 Task: Look for space in Saint Helier, Jersey from 5th September, 2023 to 13th September, 2023 for 6 adults in price range Rs.15000 to Rs.20000. Place can be entire place with 3 bedrooms having 3 beds and 3 bathrooms. Property type can be house, flat, guest house. Amenities needed are: washing machine. Booking option can be shelf check-in. Required host language is English.
Action: Mouse moved to (463, 83)
Screenshot: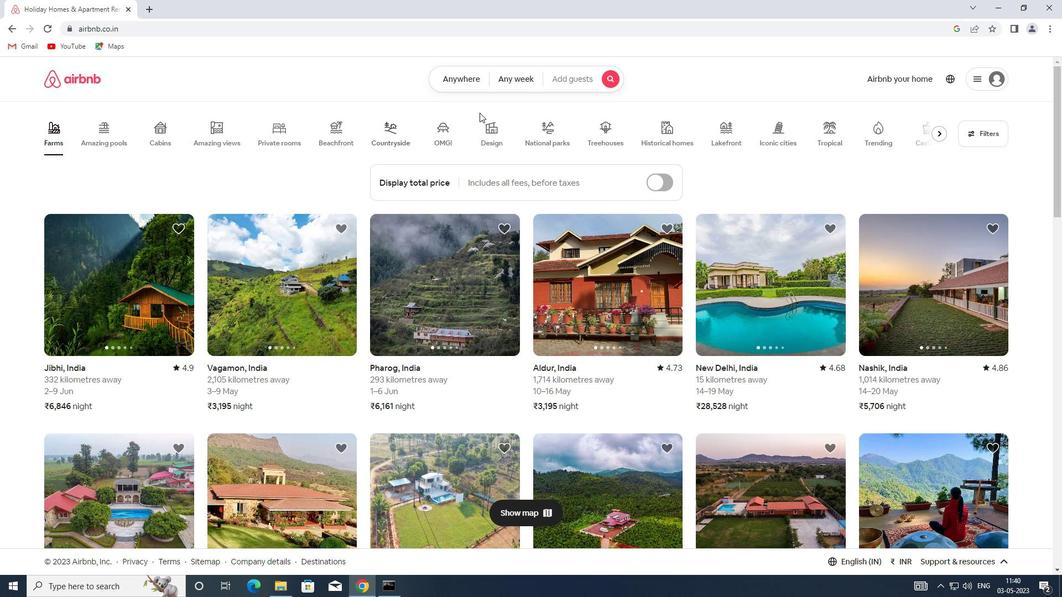 
Action: Mouse pressed left at (463, 83)
Screenshot: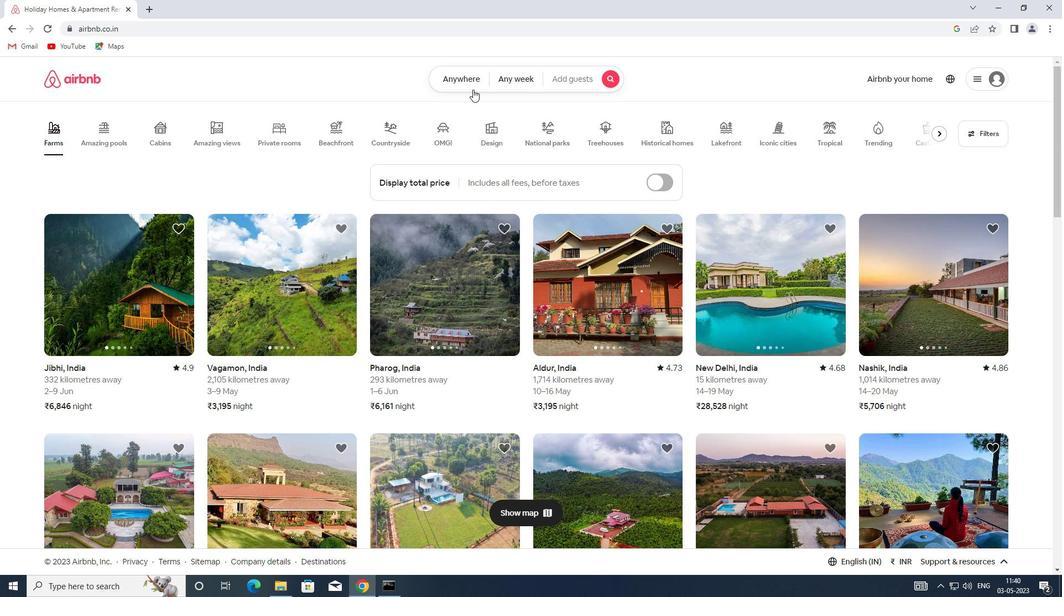 
Action: Mouse moved to (354, 115)
Screenshot: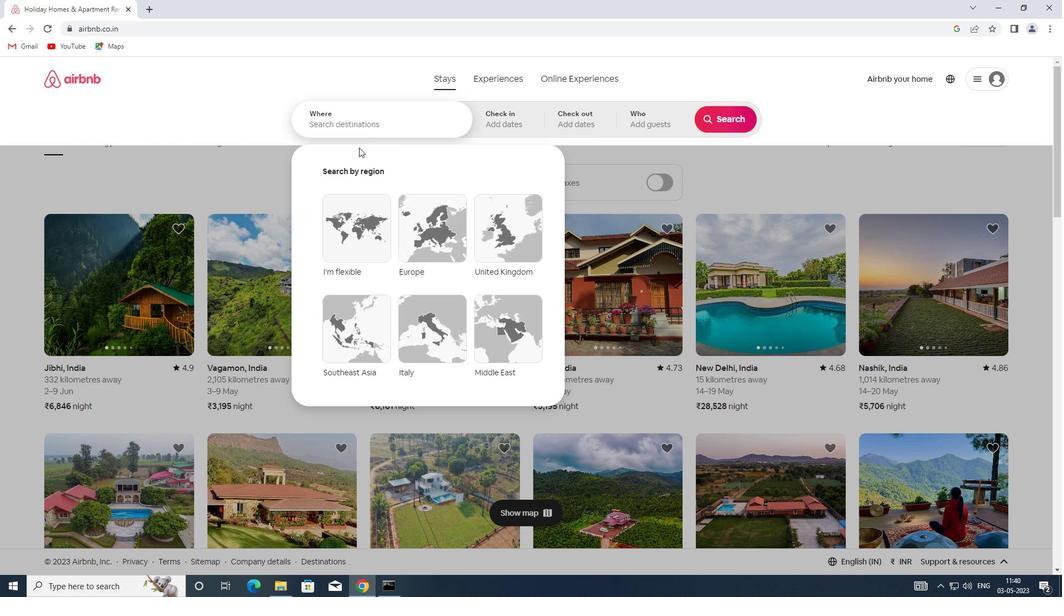 
Action: Mouse pressed left at (354, 115)
Screenshot: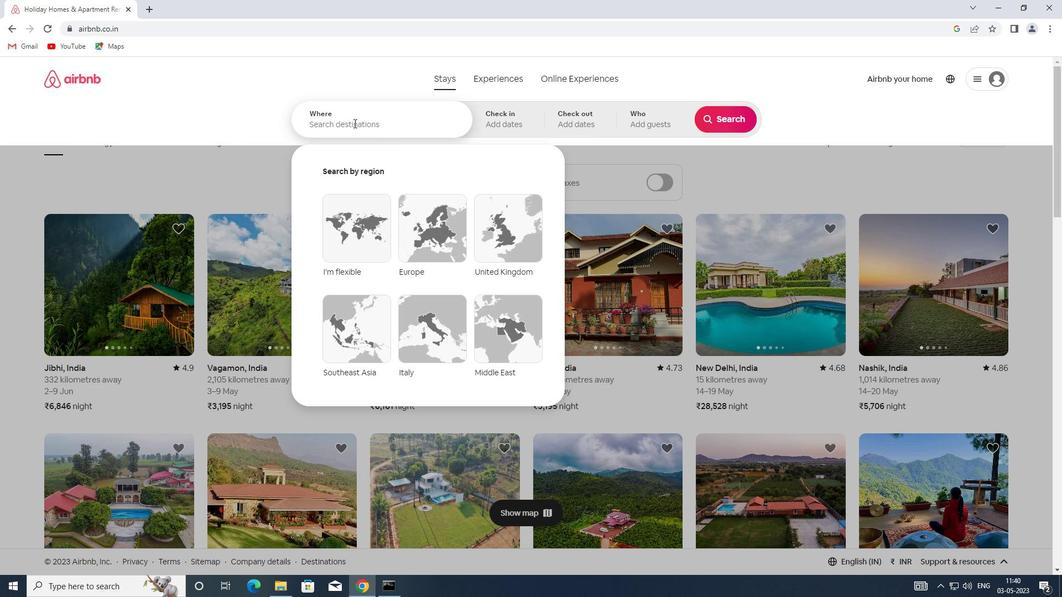 
Action: Key pressed <Key.shift>SAINT<Key.space><Key.shift>HELIER,<Key.shift>JERSEY
Screenshot: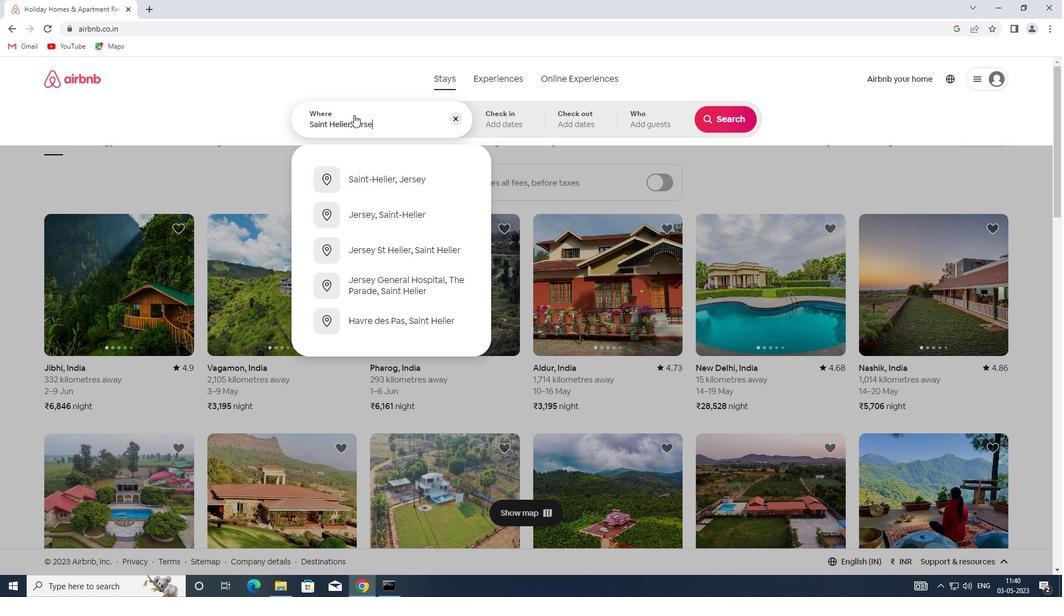
Action: Mouse moved to (421, 187)
Screenshot: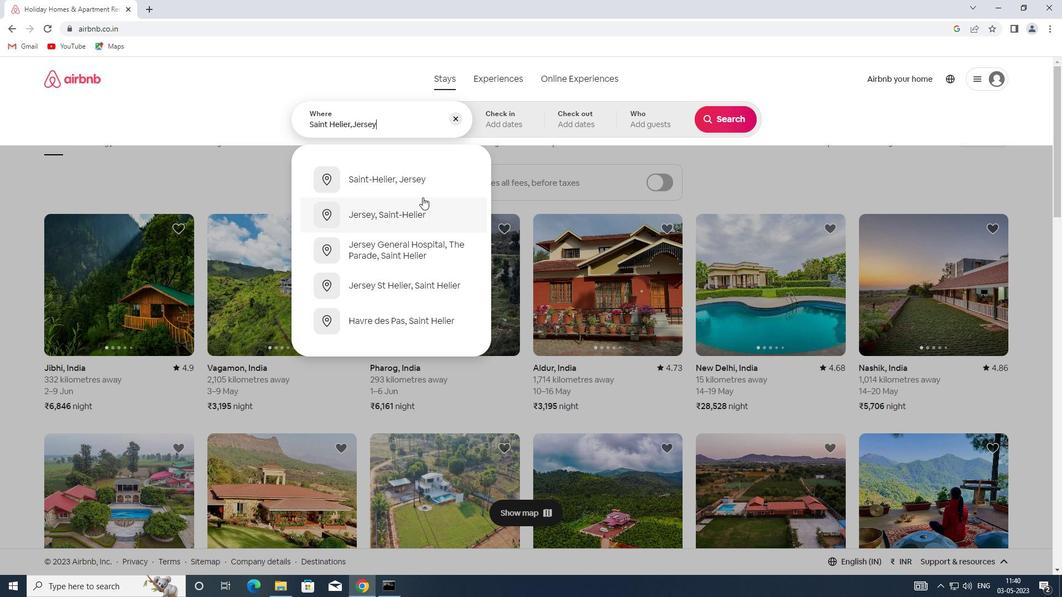 
Action: Mouse pressed left at (421, 187)
Screenshot: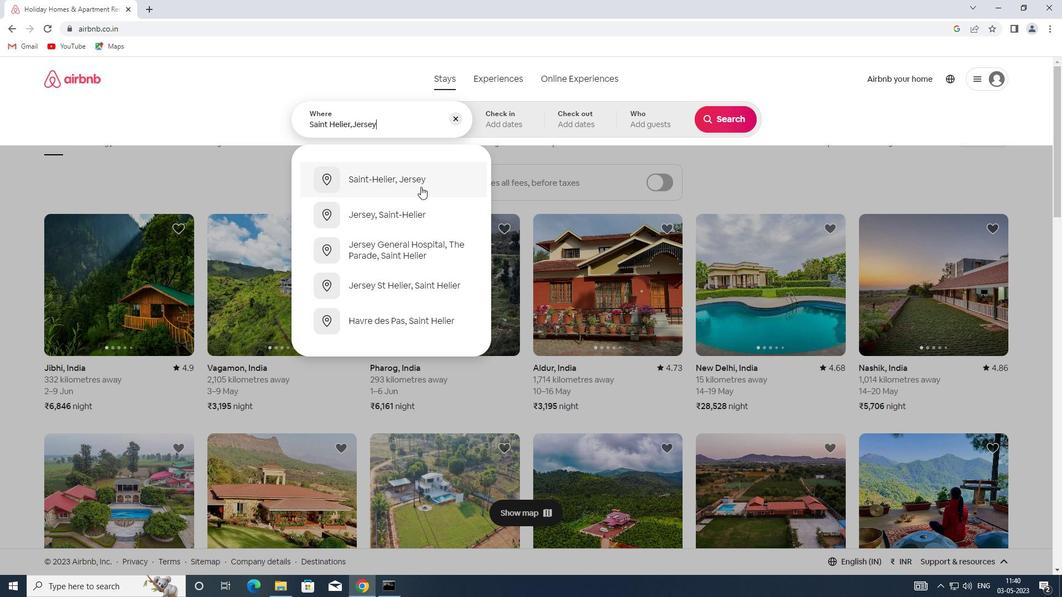 
Action: Mouse moved to (723, 213)
Screenshot: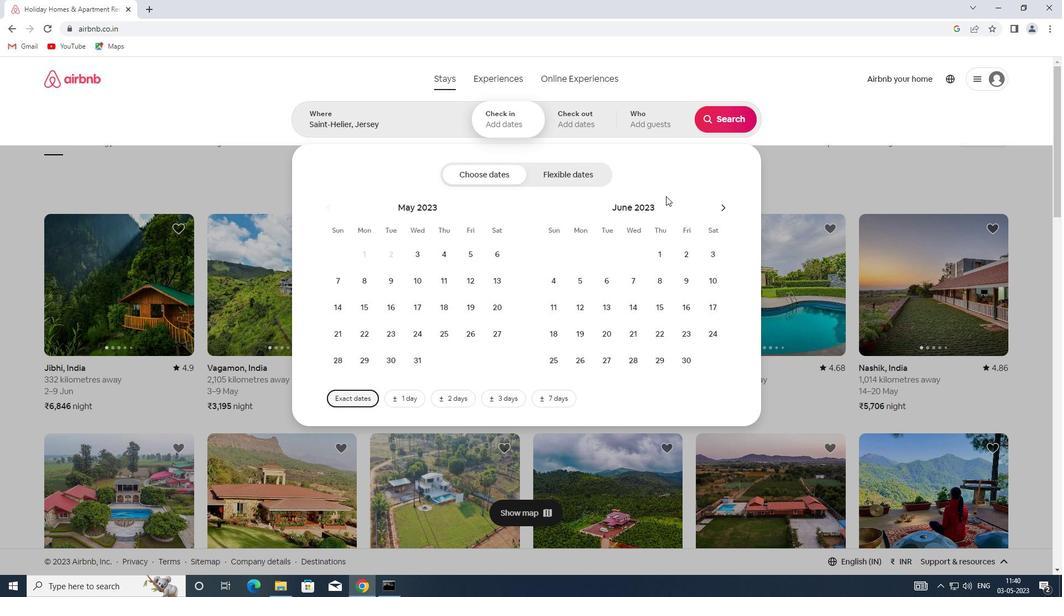 
Action: Mouse pressed left at (723, 213)
Screenshot: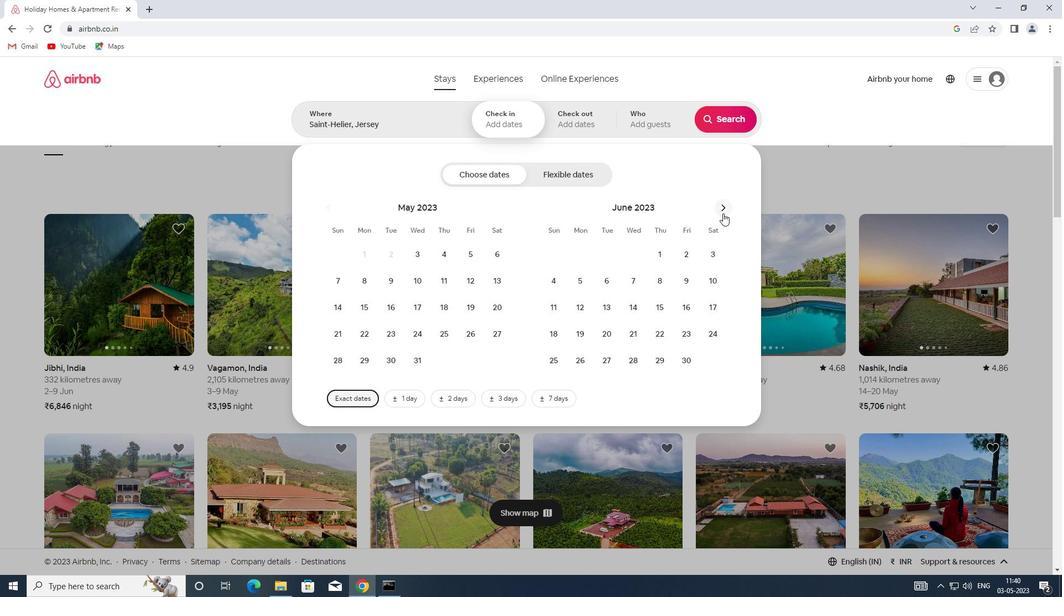 
Action: Mouse pressed left at (723, 213)
Screenshot: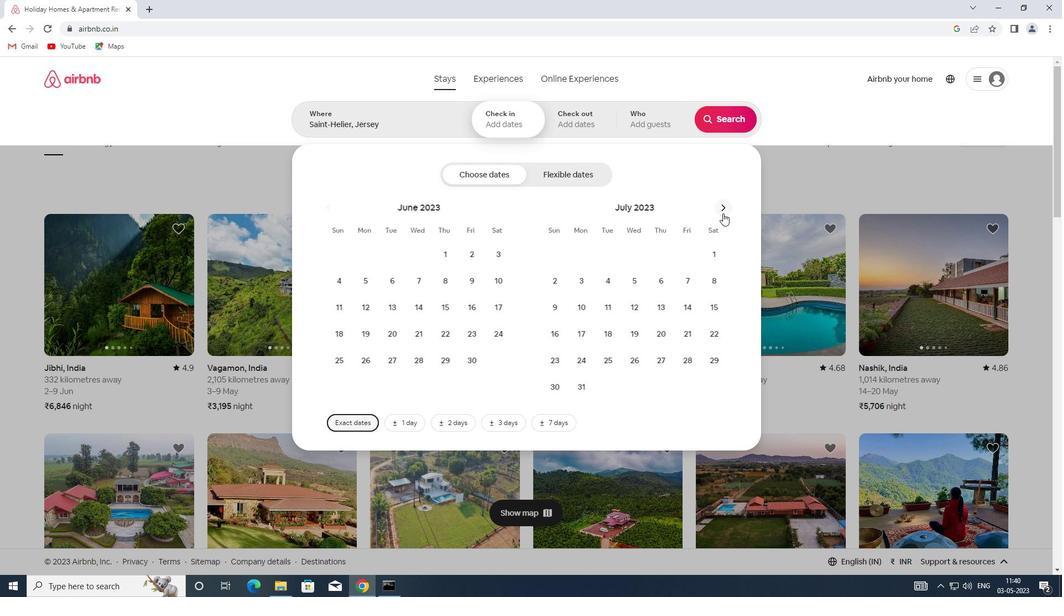 
Action: Mouse pressed left at (723, 213)
Screenshot: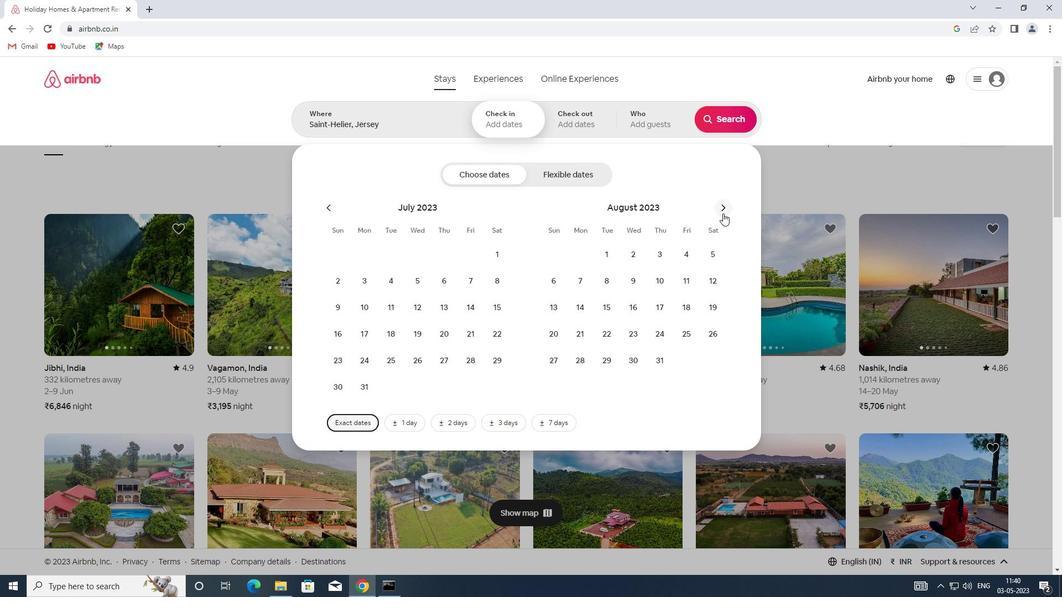 
Action: Mouse moved to (607, 290)
Screenshot: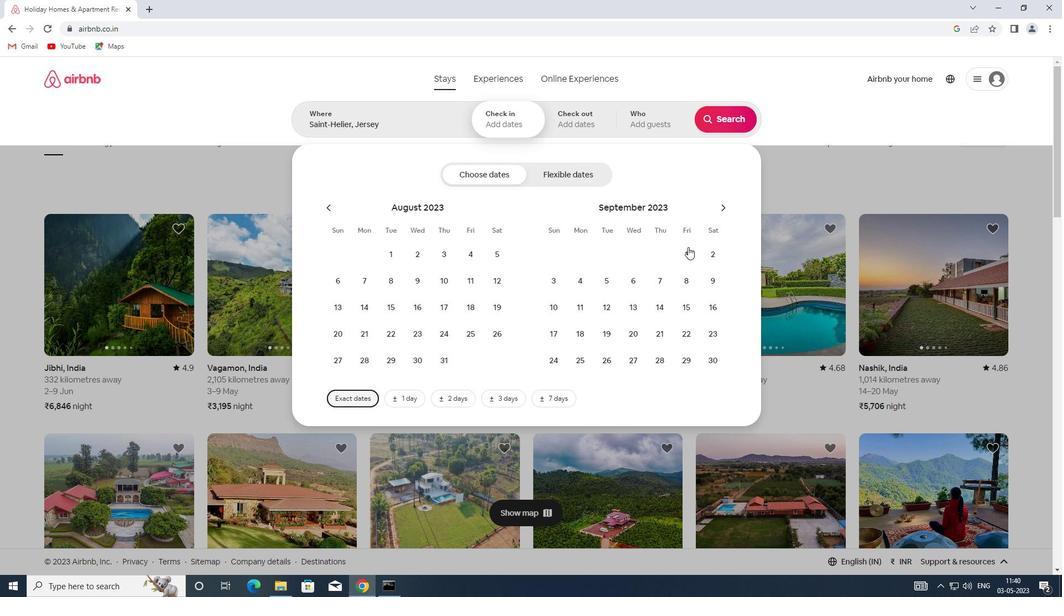
Action: Mouse pressed left at (607, 290)
Screenshot: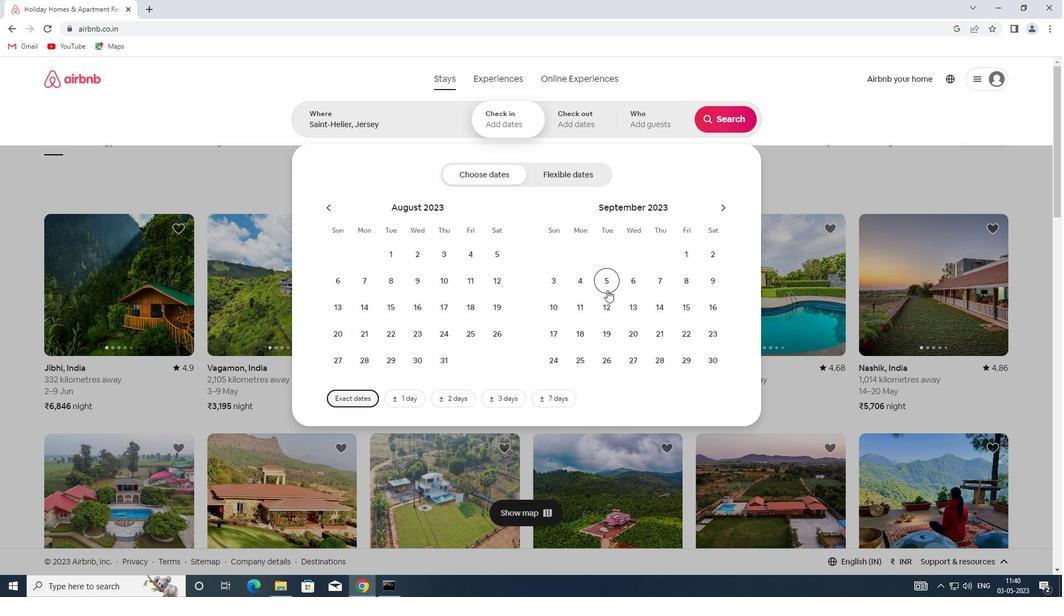 
Action: Mouse moved to (624, 308)
Screenshot: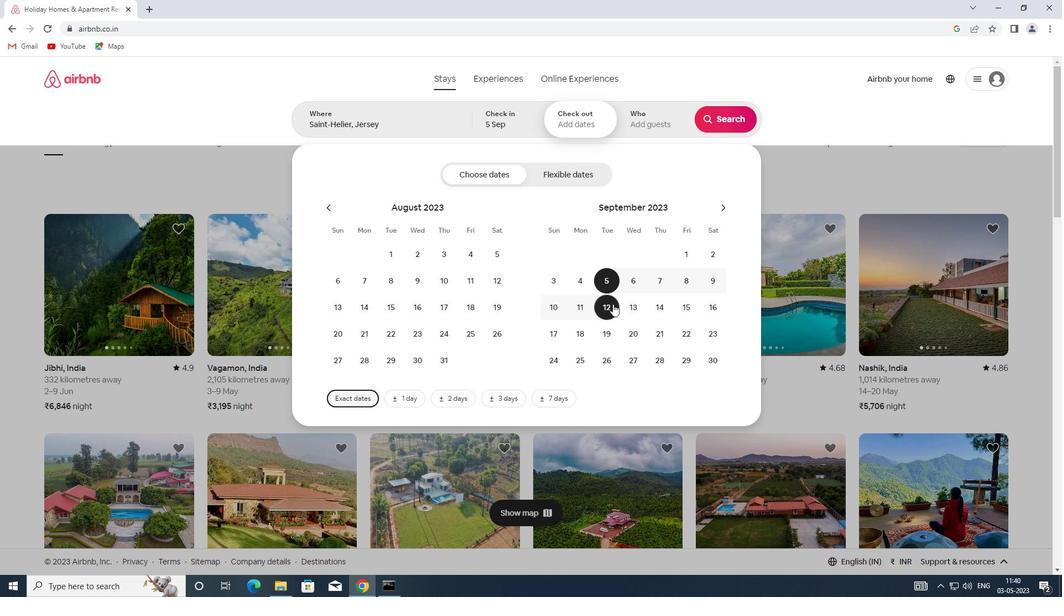 
Action: Mouse pressed left at (624, 308)
Screenshot: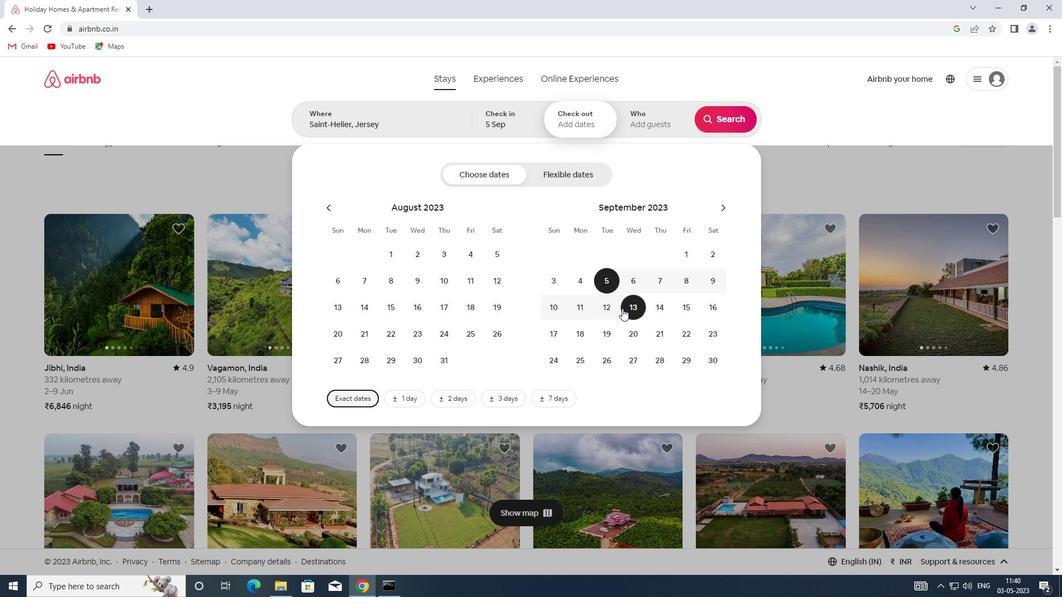
Action: Mouse moved to (665, 132)
Screenshot: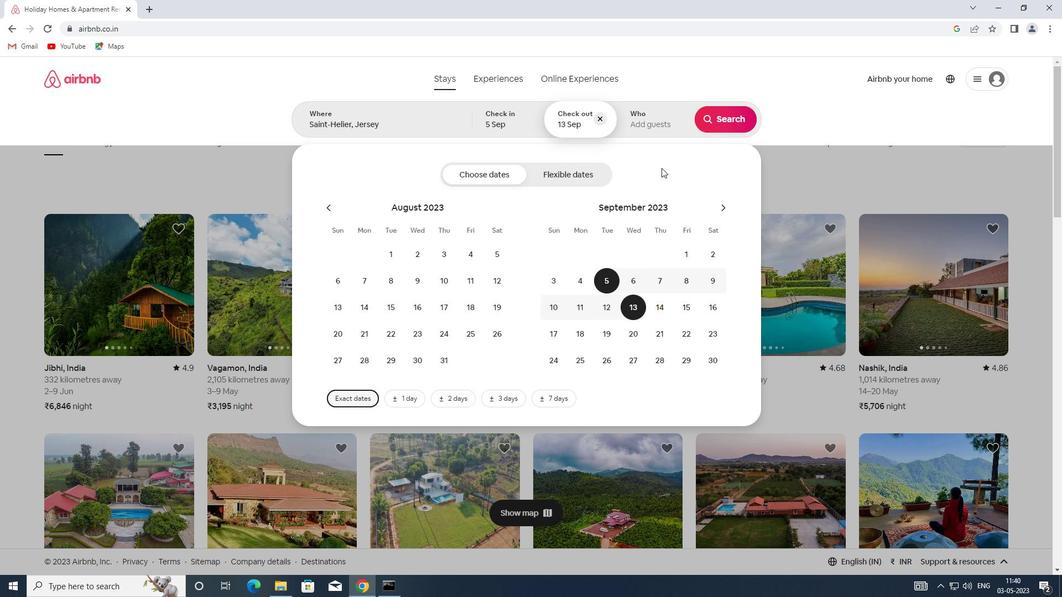 
Action: Mouse pressed left at (665, 132)
Screenshot: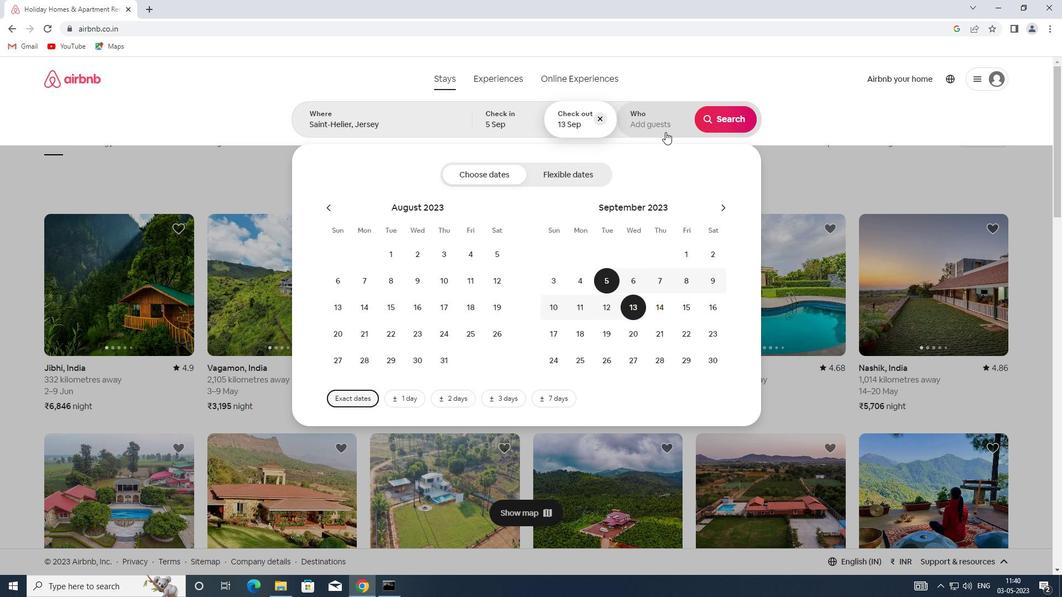 
Action: Mouse moved to (730, 186)
Screenshot: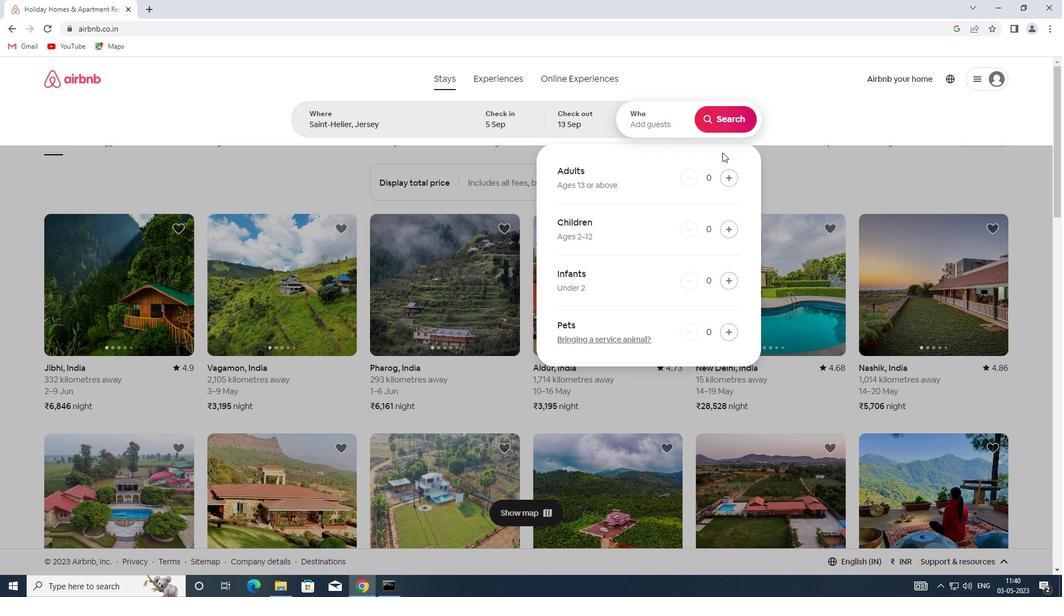 
Action: Mouse pressed left at (730, 186)
Screenshot: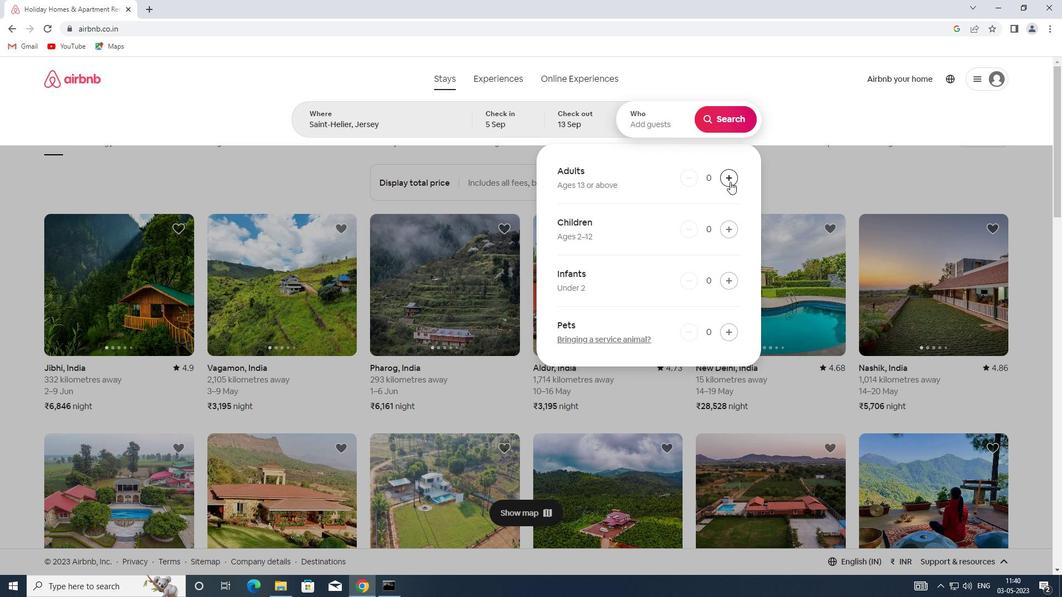 
Action: Mouse pressed left at (730, 186)
Screenshot: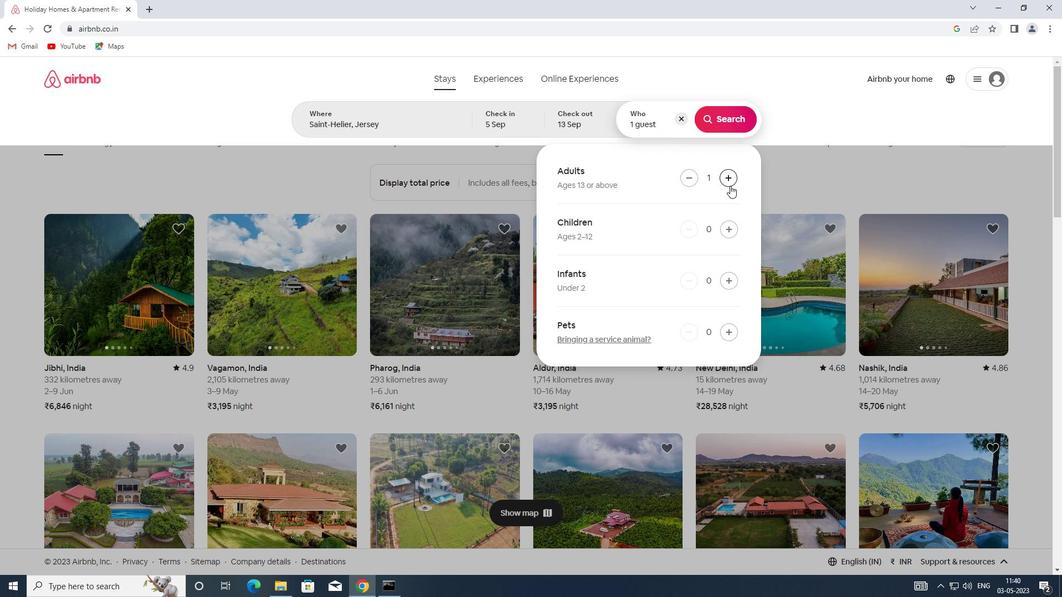 
Action: Mouse pressed left at (730, 186)
Screenshot: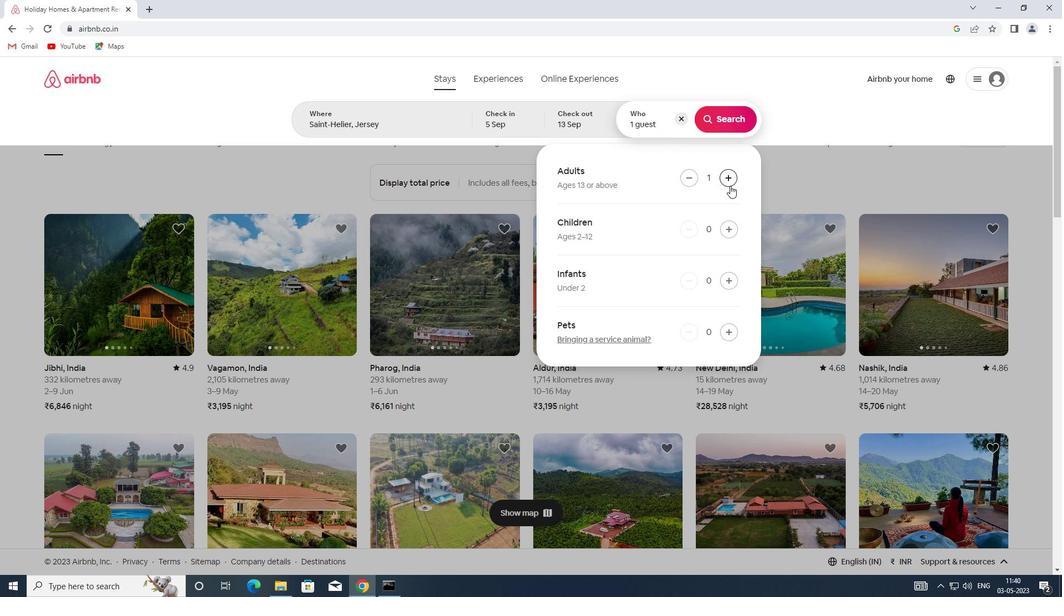 
Action: Mouse pressed left at (730, 186)
Screenshot: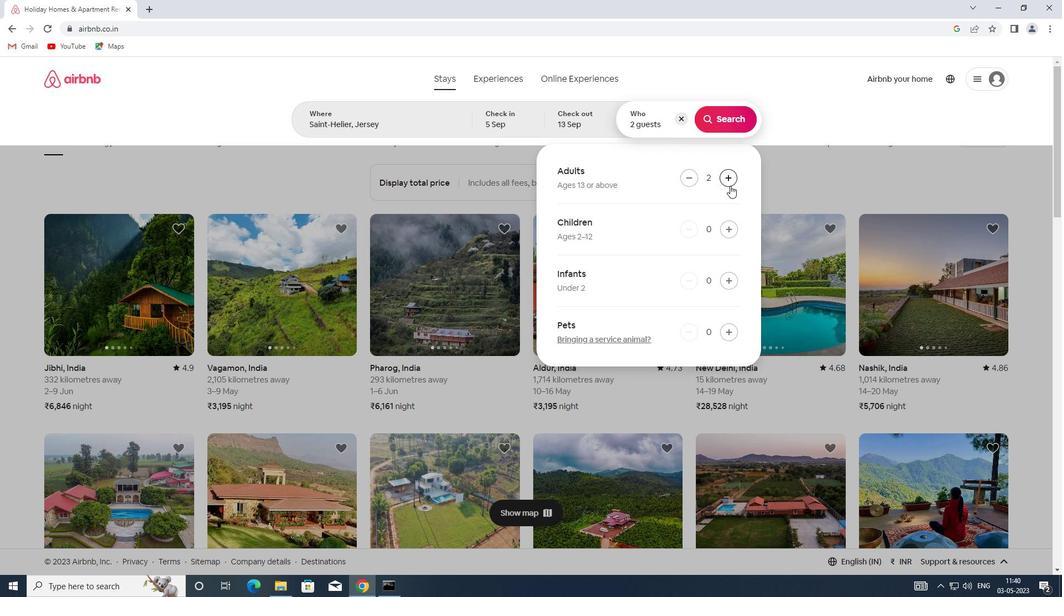 
Action: Mouse pressed left at (730, 186)
Screenshot: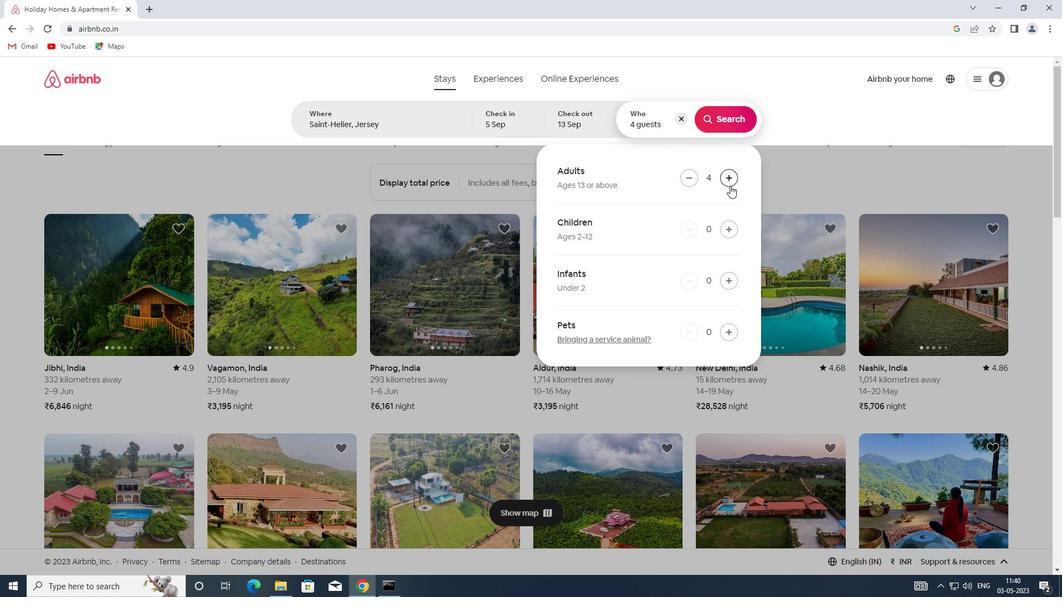 
Action: Mouse pressed left at (730, 186)
Screenshot: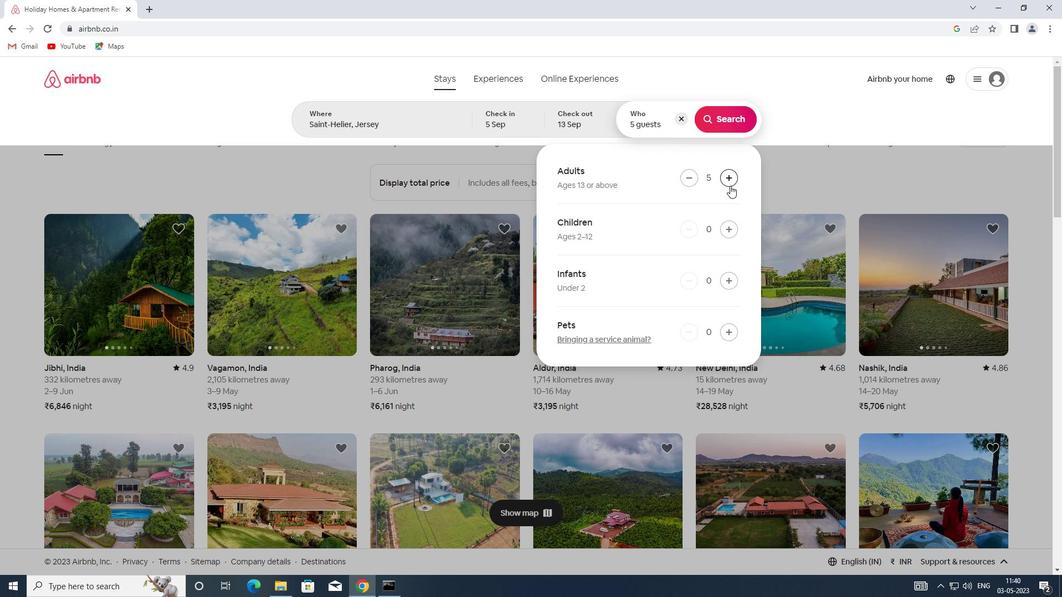 
Action: Mouse moved to (729, 126)
Screenshot: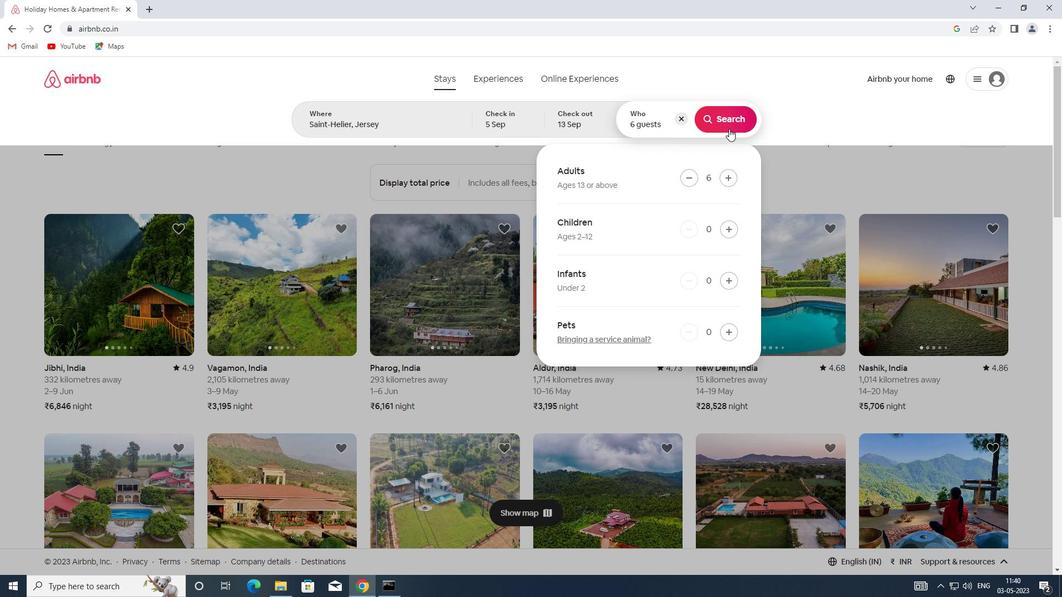 
Action: Mouse pressed left at (729, 126)
Screenshot: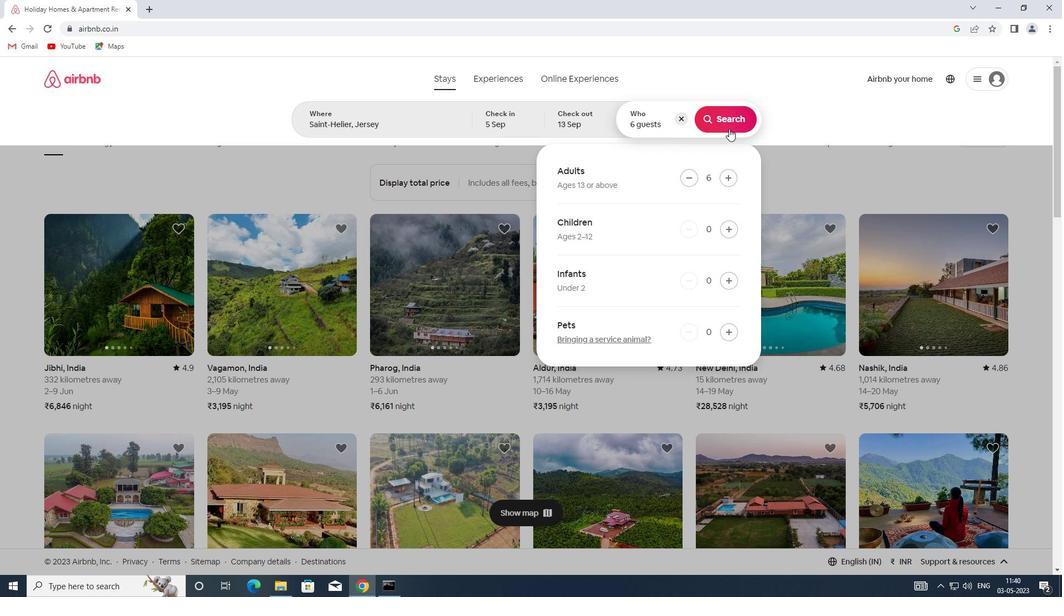 
Action: Mouse moved to (991, 119)
Screenshot: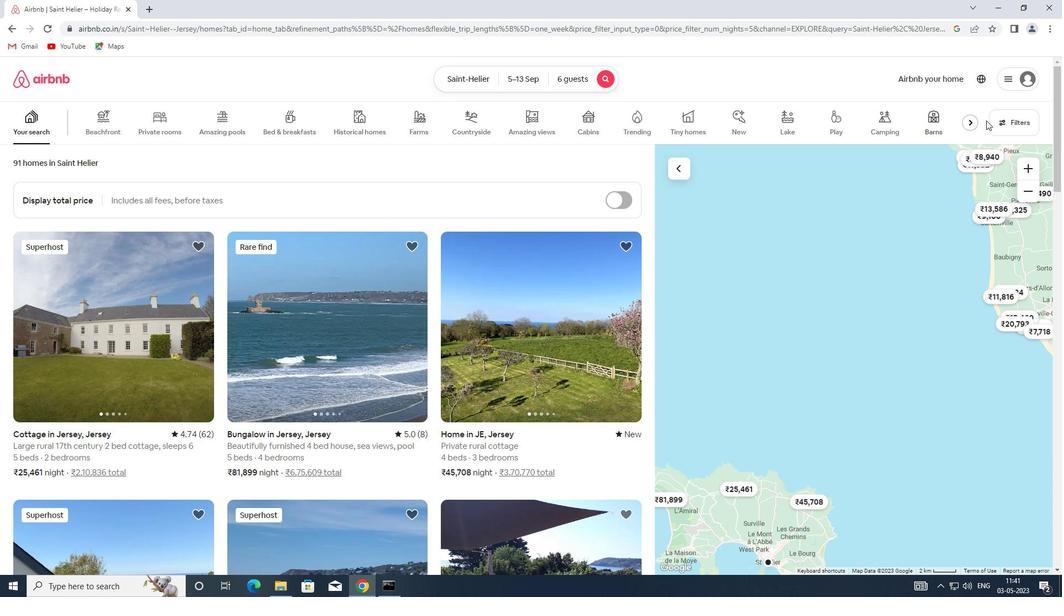 
Action: Mouse pressed left at (991, 119)
Screenshot: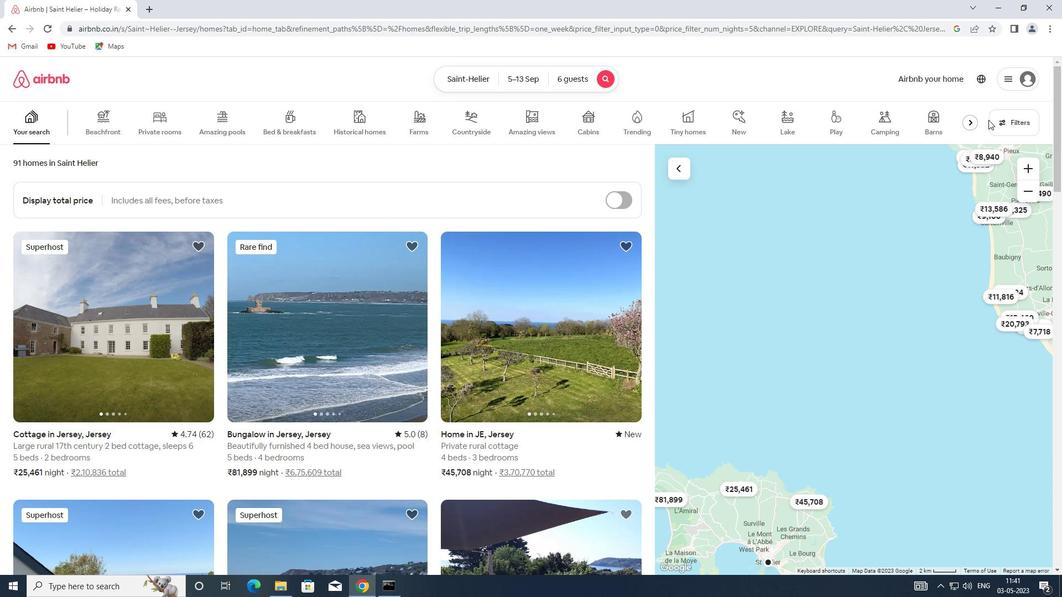 
Action: Mouse moved to (391, 264)
Screenshot: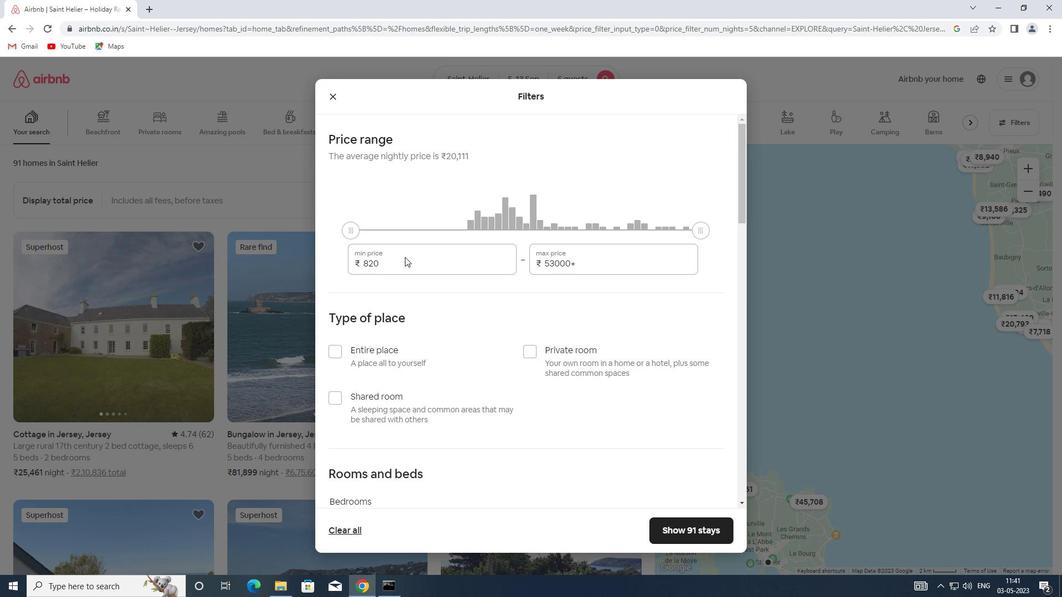 
Action: Mouse pressed left at (391, 264)
Screenshot: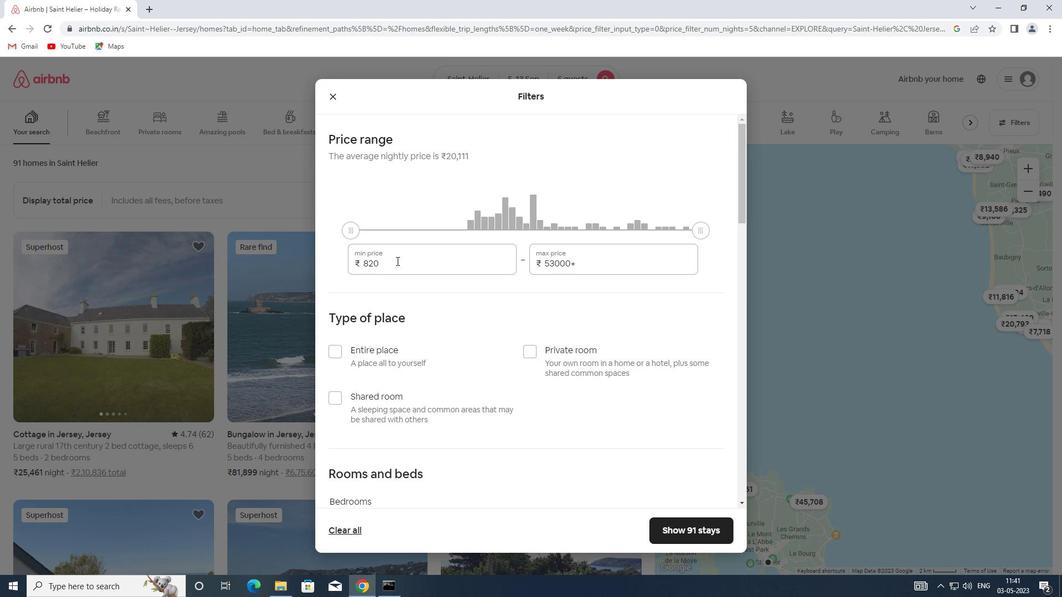 
Action: Mouse moved to (327, 265)
Screenshot: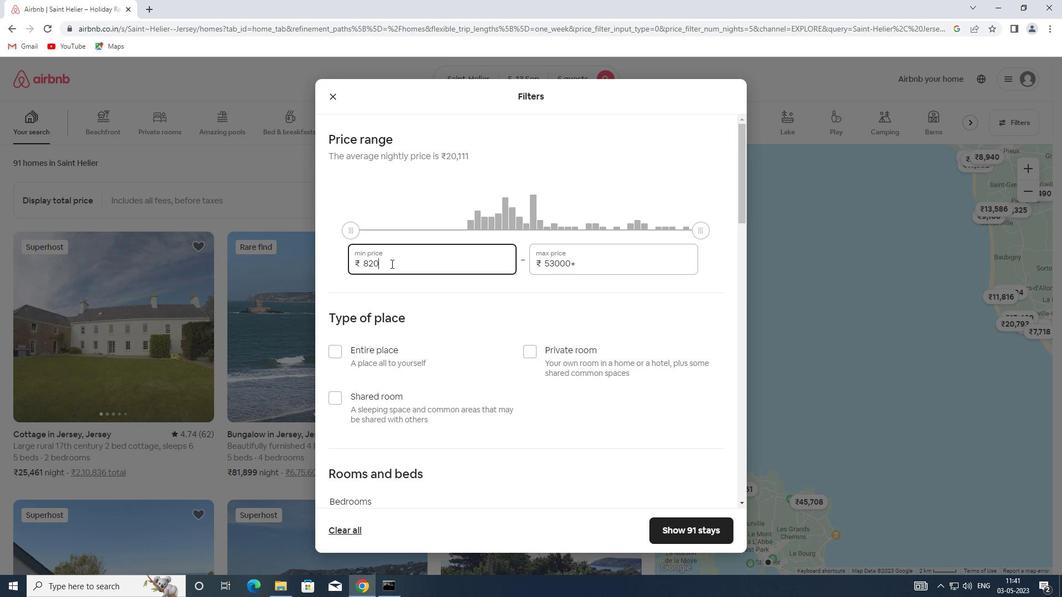
Action: Key pressed 15000
Screenshot: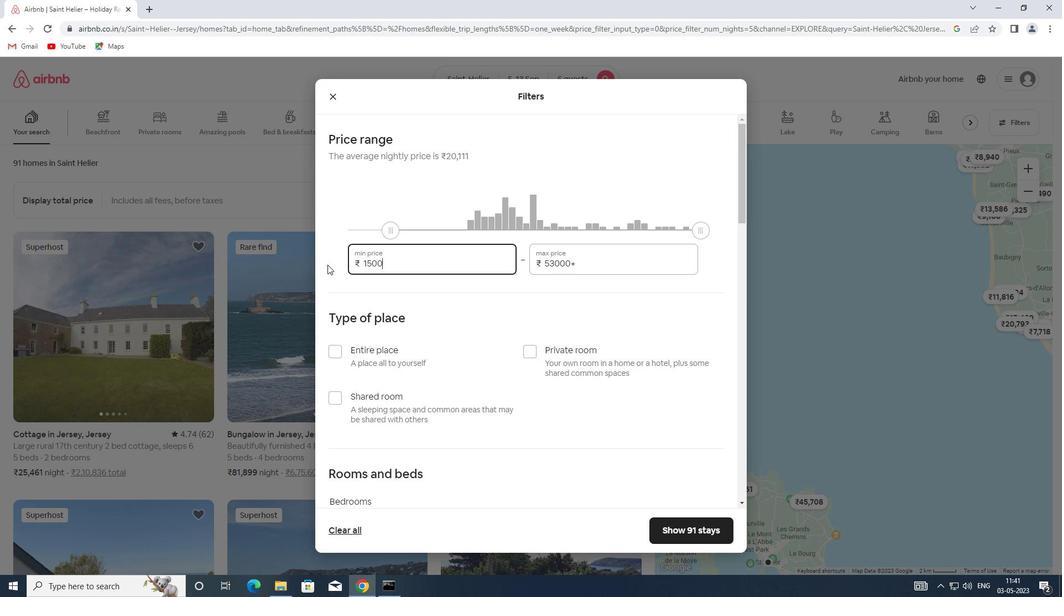 
Action: Mouse moved to (598, 257)
Screenshot: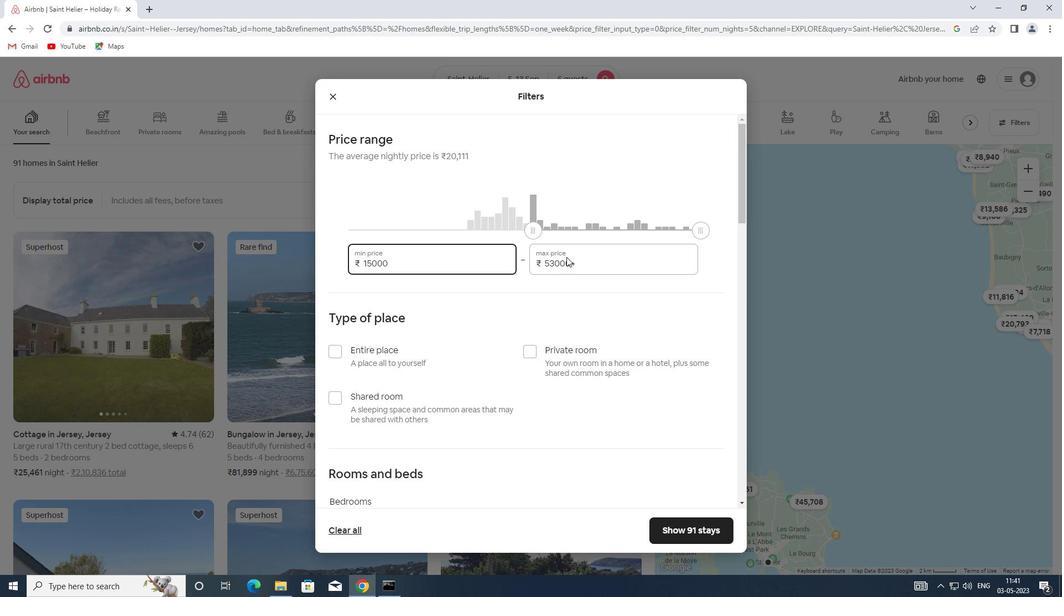 
Action: Mouse pressed left at (598, 257)
Screenshot: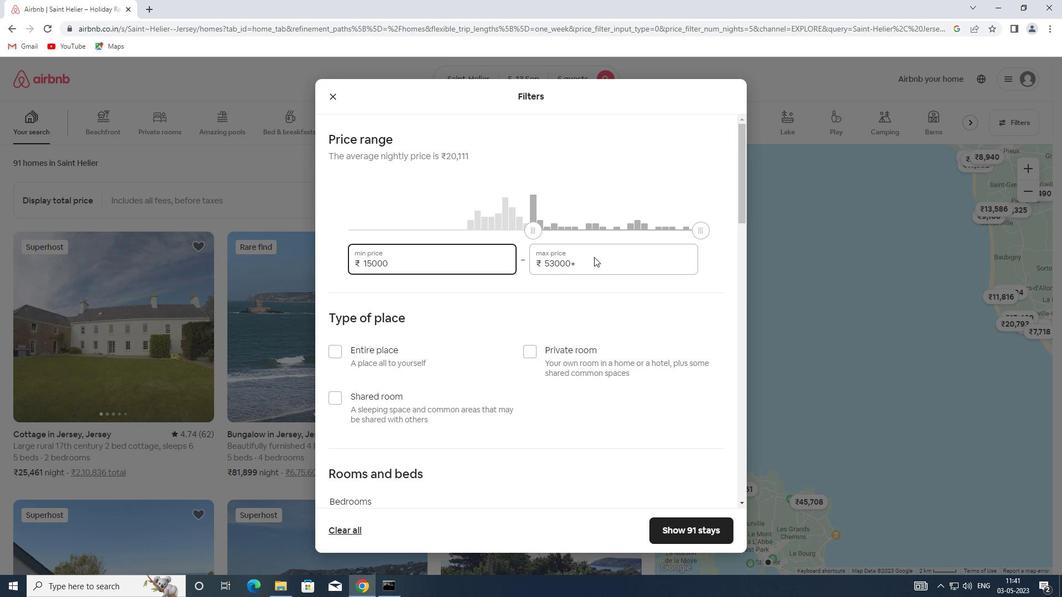 
Action: Mouse moved to (597, 259)
Screenshot: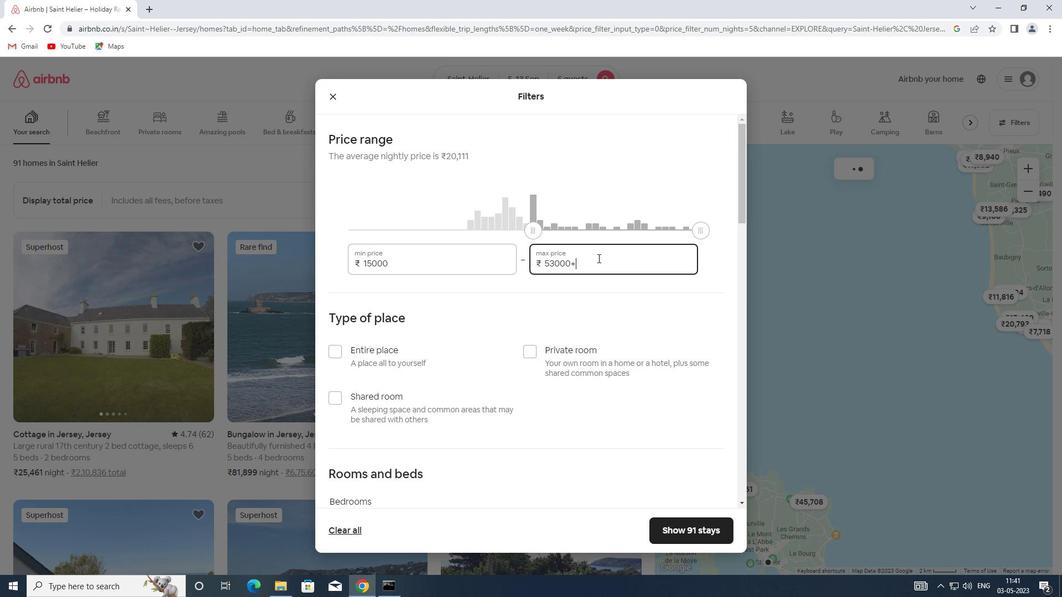 
Action: Mouse pressed left at (597, 259)
Screenshot: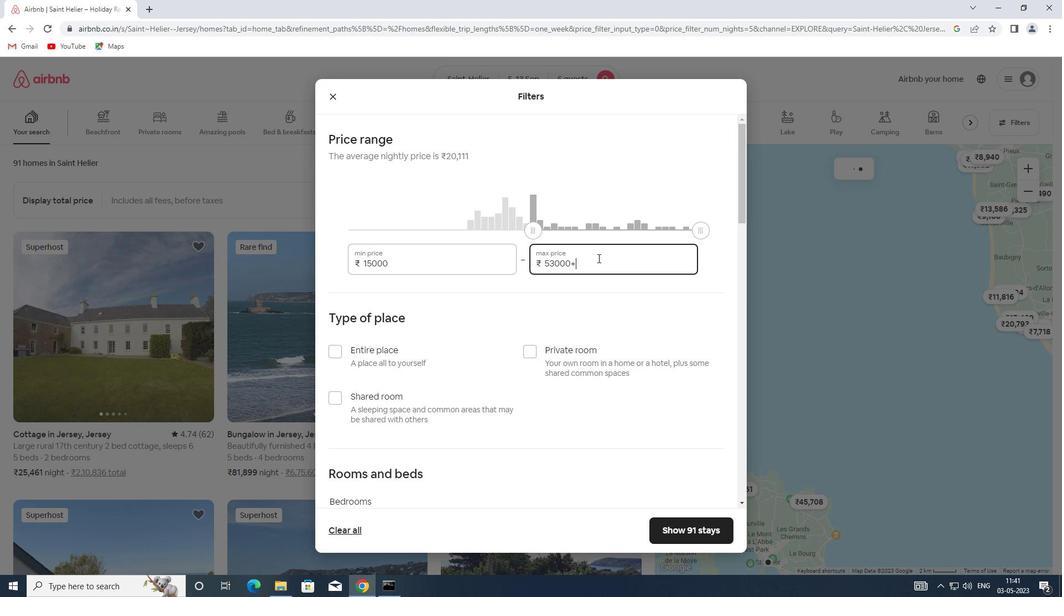 
Action: Mouse moved to (521, 260)
Screenshot: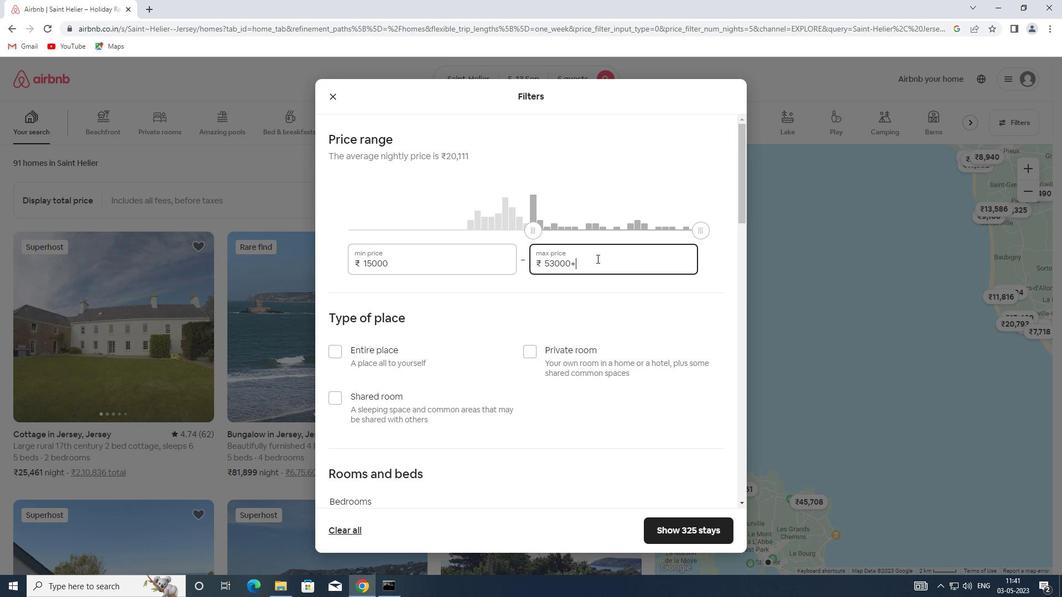 
Action: Key pressed 20000
Screenshot: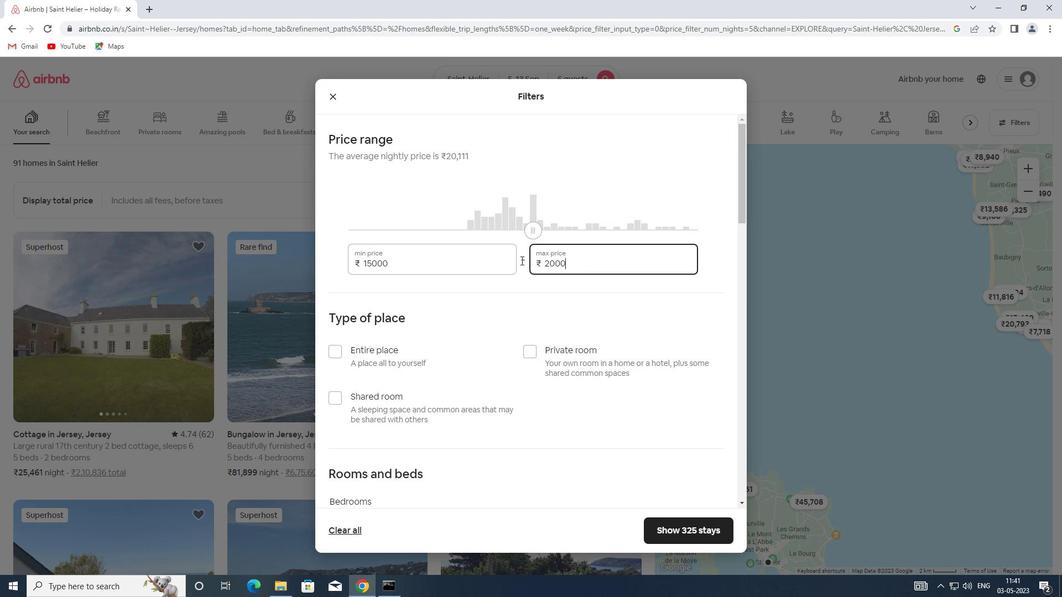 
Action: Mouse moved to (332, 352)
Screenshot: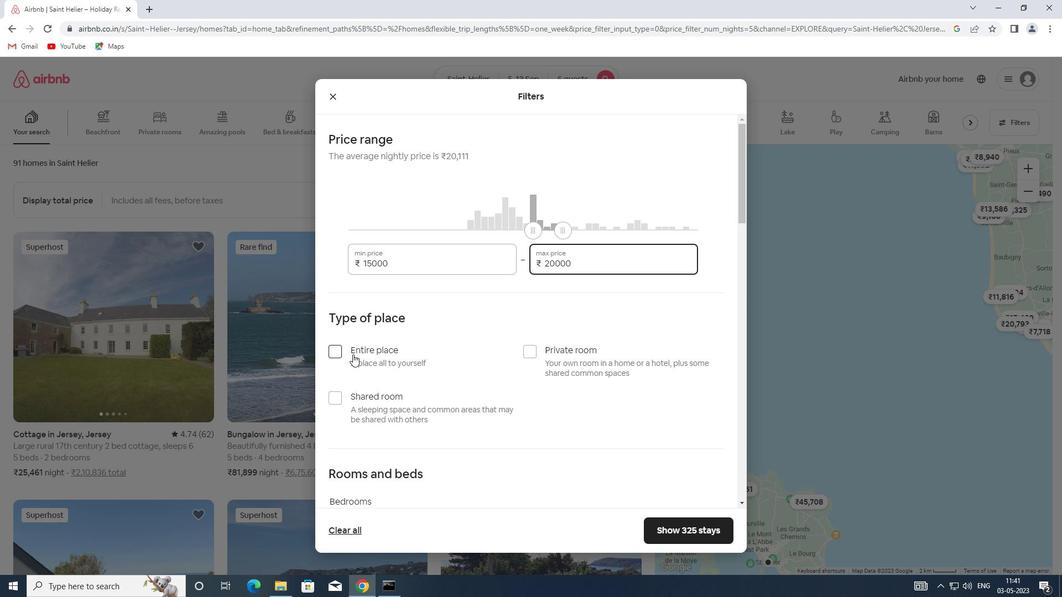 
Action: Mouse pressed left at (332, 352)
Screenshot: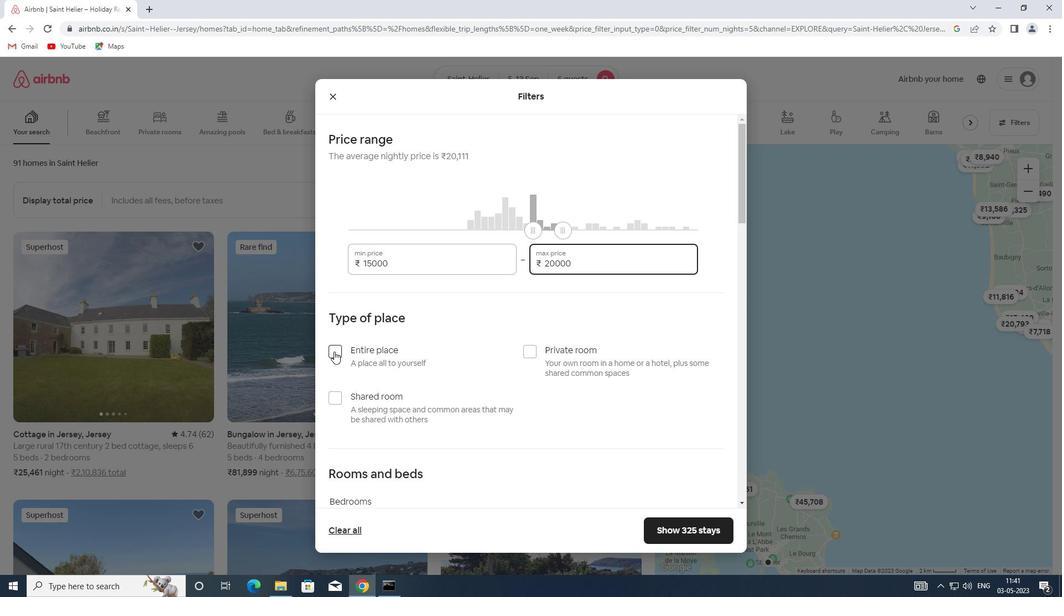
Action: Mouse scrolled (332, 351) with delta (0, 0)
Screenshot: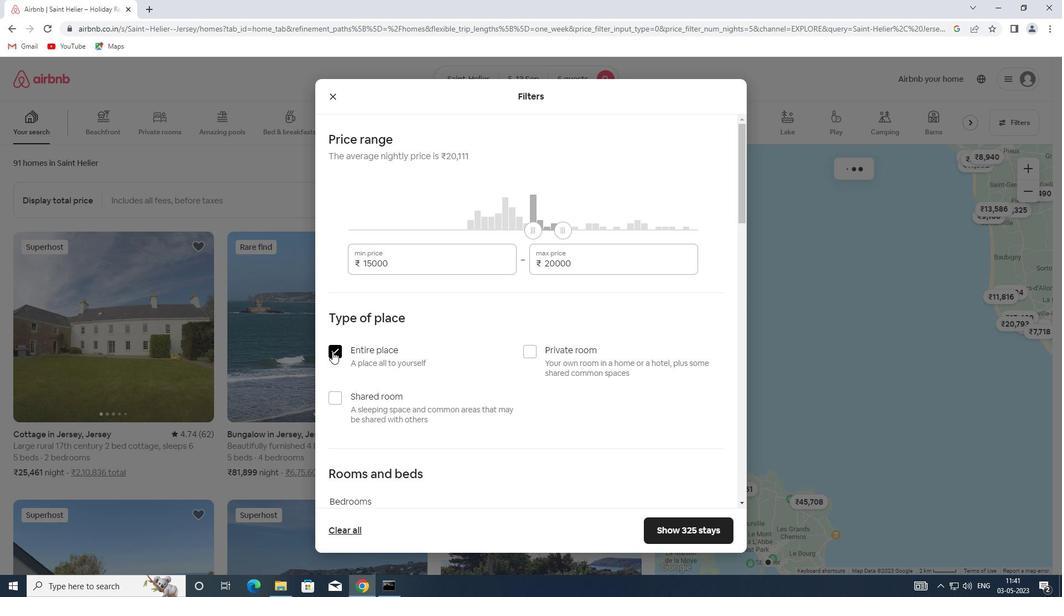 
Action: Mouse scrolled (332, 351) with delta (0, 0)
Screenshot: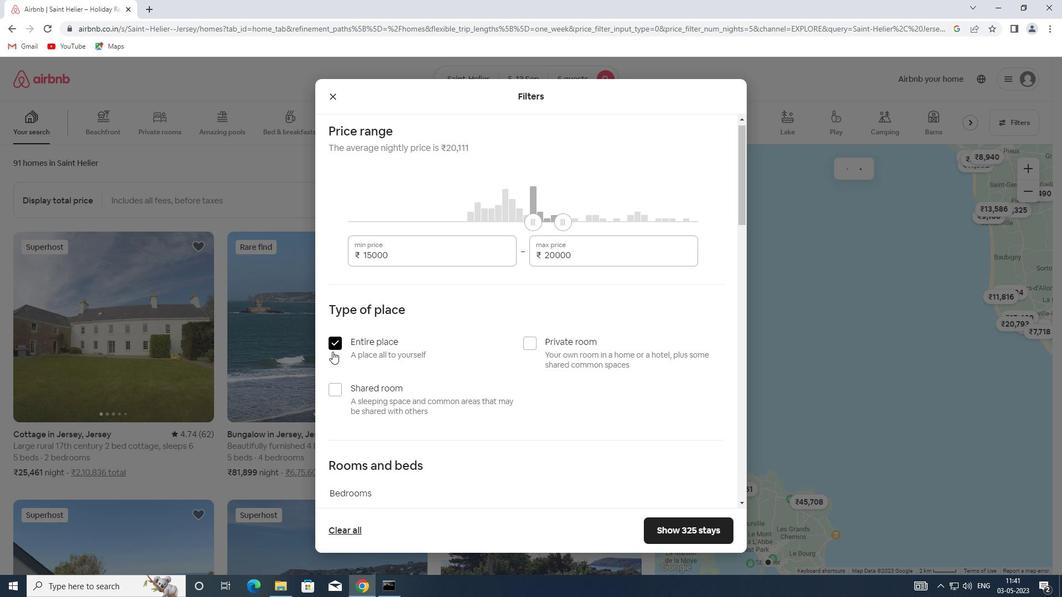 
Action: Mouse scrolled (332, 351) with delta (0, 0)
Screenshot: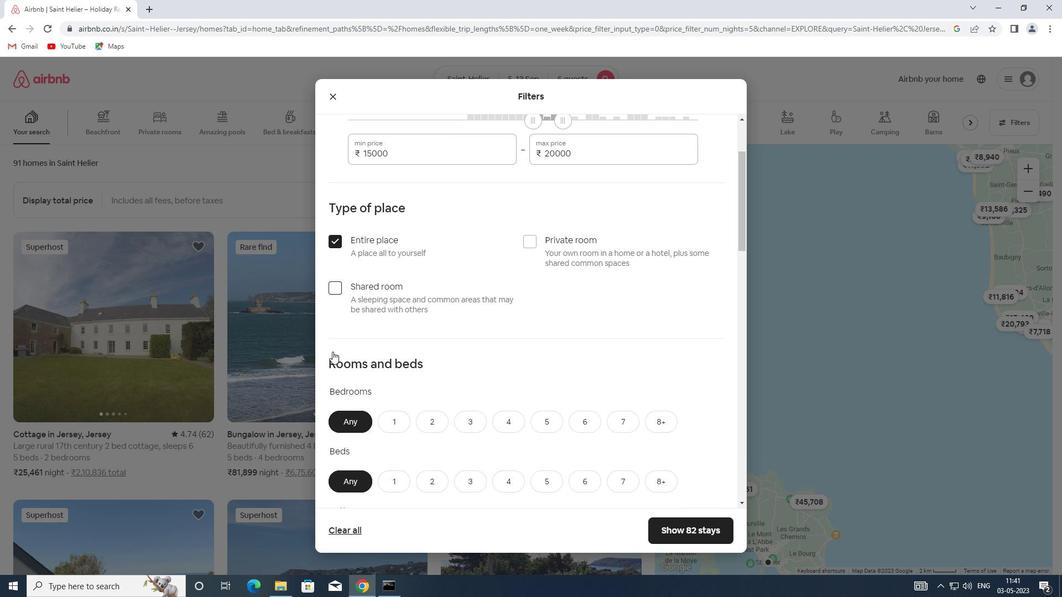 
Action: Mouse scrolled (332, 351) with delta (0, 0)
Screenshot: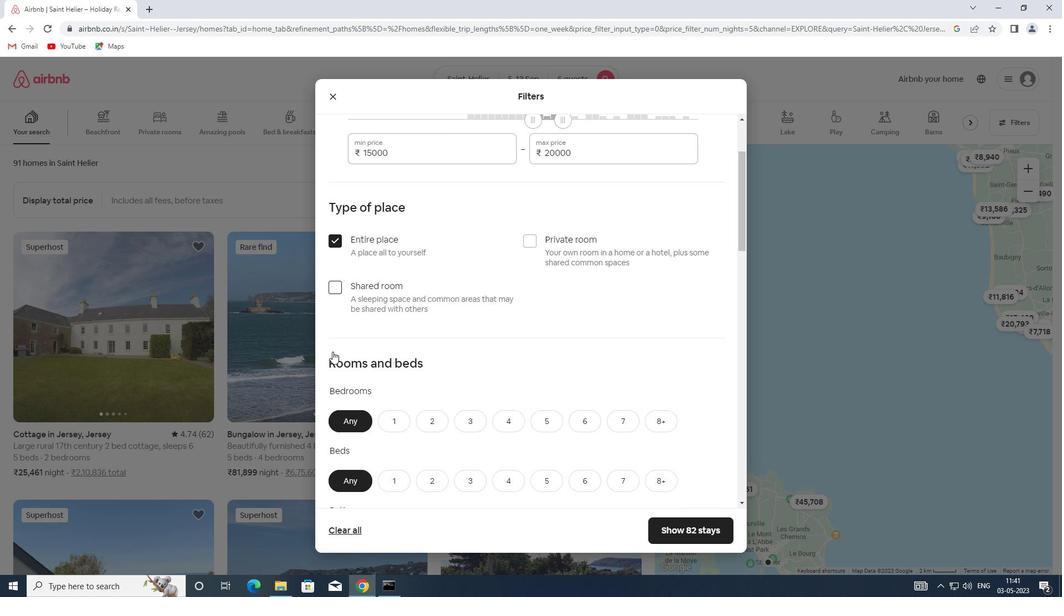 
Action: Mouse moved to (473, 316)
Screenshot: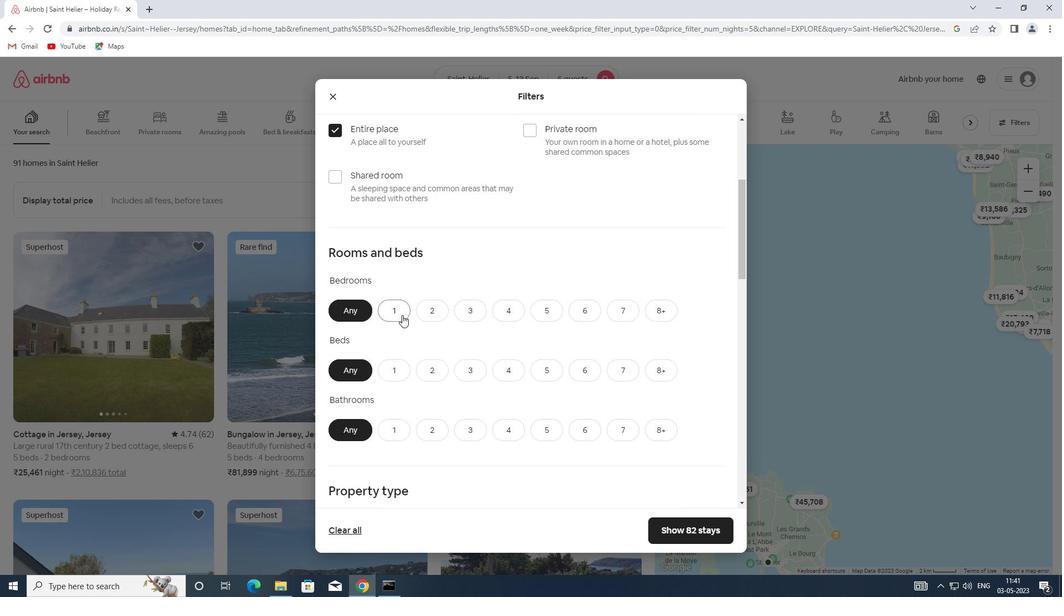 
Action: Mouse pressed left at (473, 316)
Screenshot: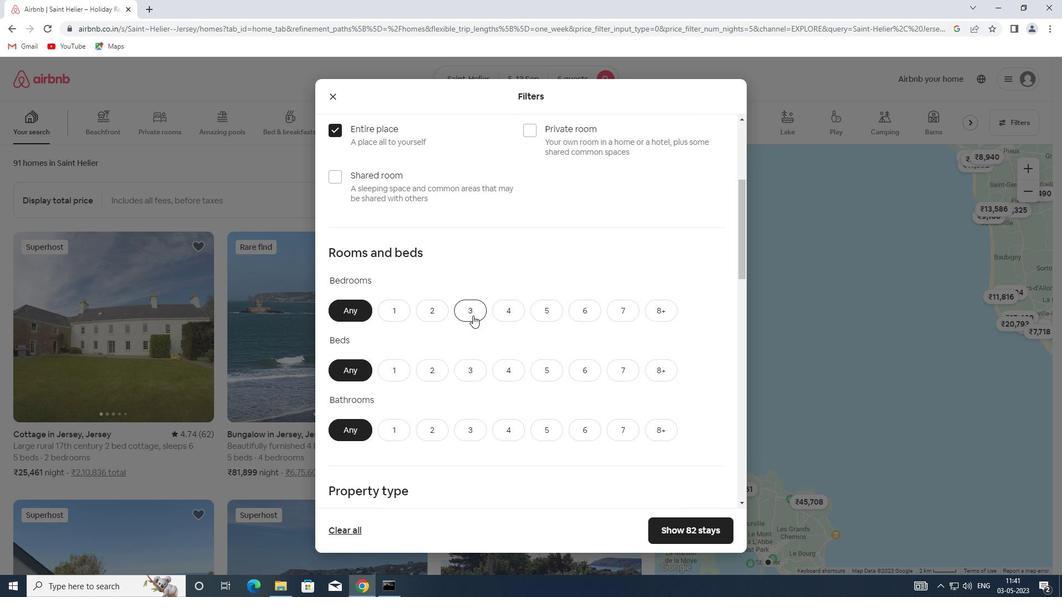 
Action: Mouse moved to (463, 380)
Screenshot: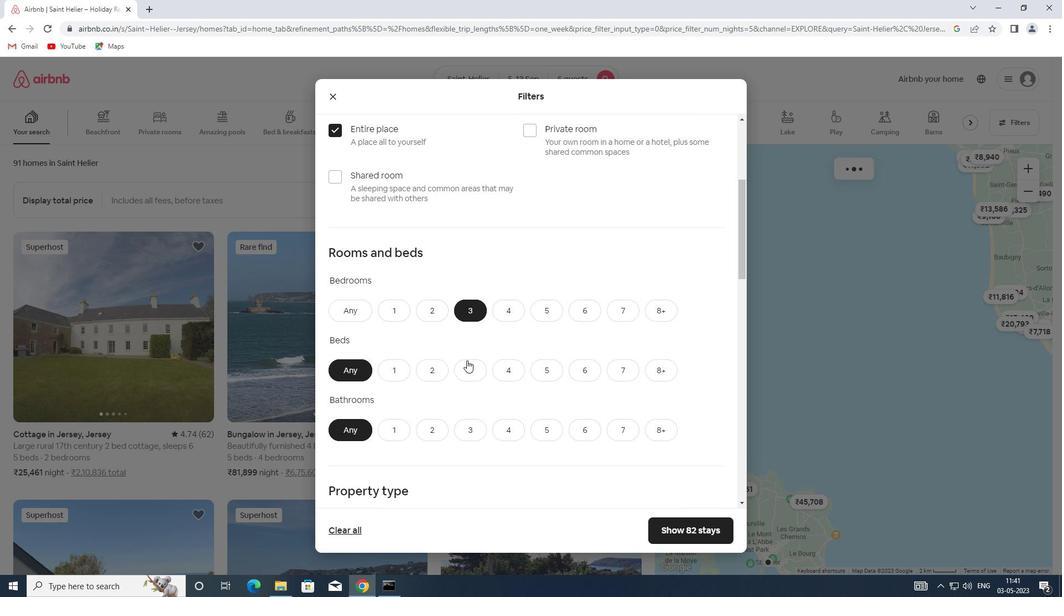 
Action: Mouse pressed left at (463, 380)
Screenshot: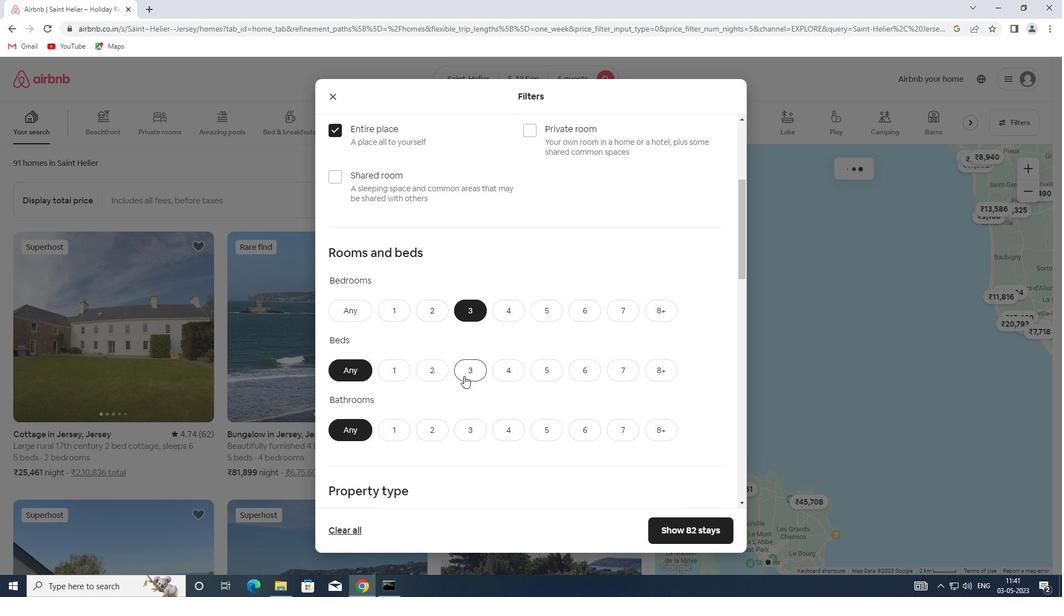 
Action: Mouse scrolled (463, 379) with delta (0, 0)
Screenshot: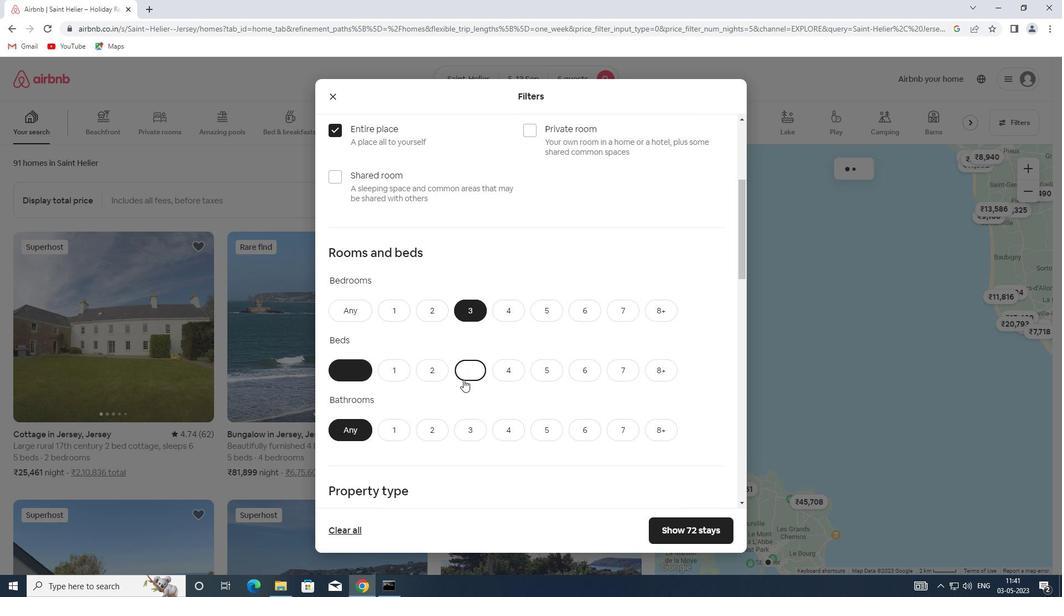 
Action: Mouse scrolled (463, 379) with delta (0, 0)
Screenshot: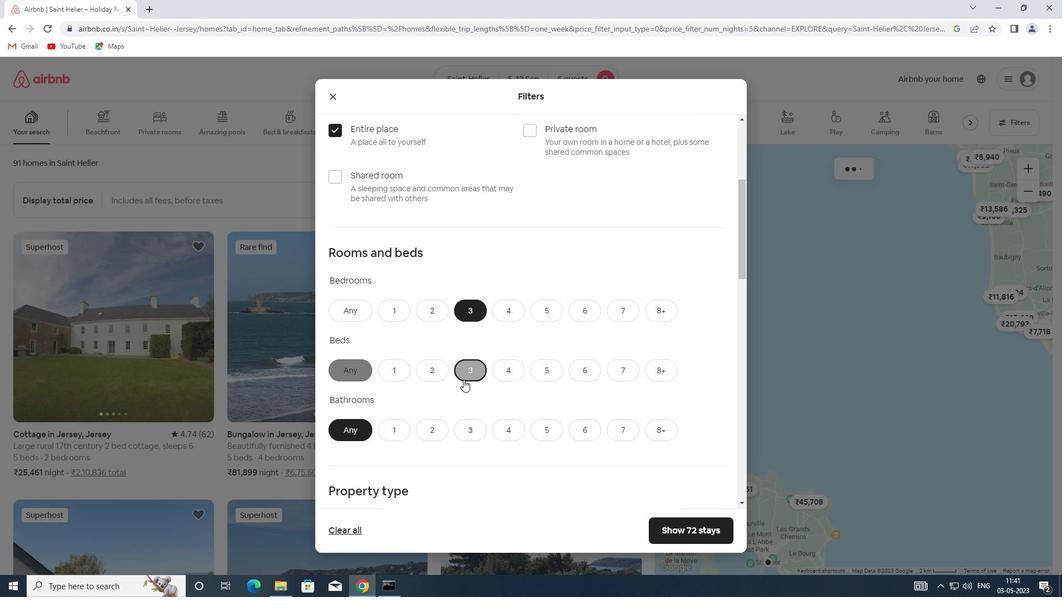 
Action: Mouse scrolled (463, 379) with delta (0, 0)
Screenshot: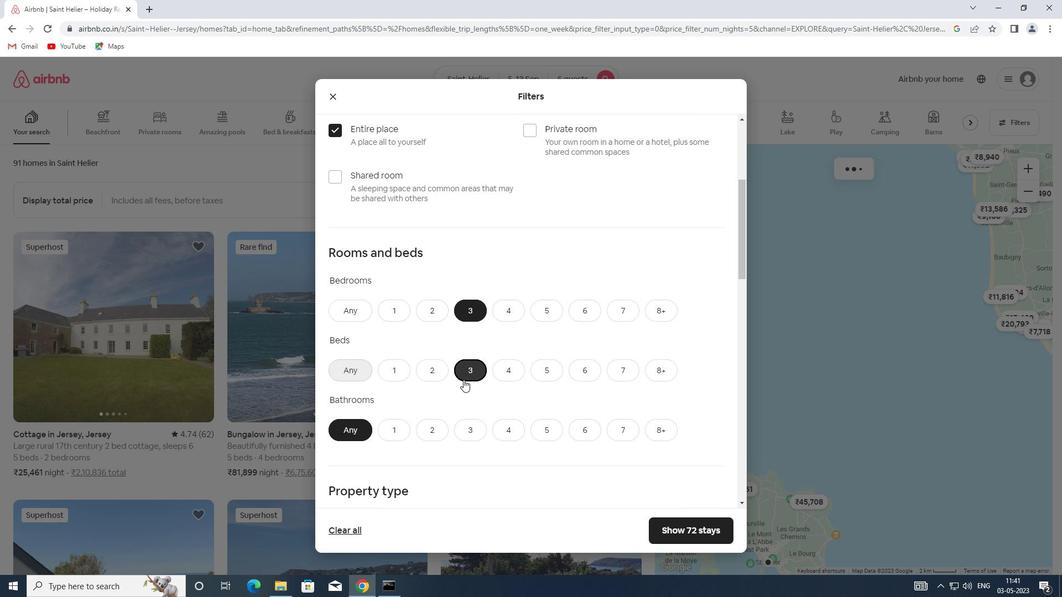 
Action: Mouse moved to (479, 269)
Screenshot: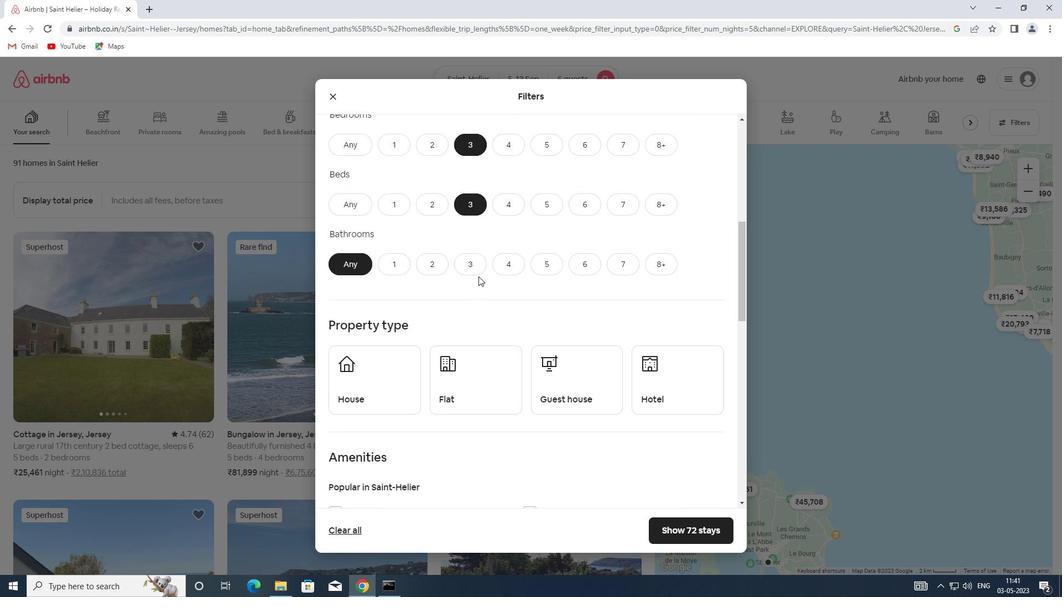 
Action: Mouse pressed left at (479, 269)
Screenshot: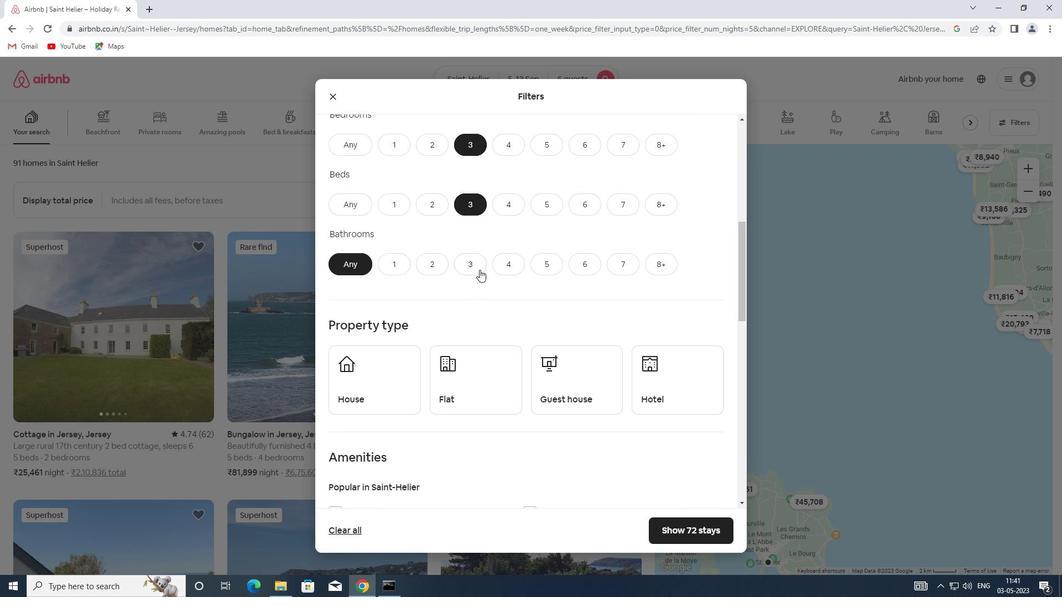 
Action: Mouse moved to (375, 387)
Screenshot: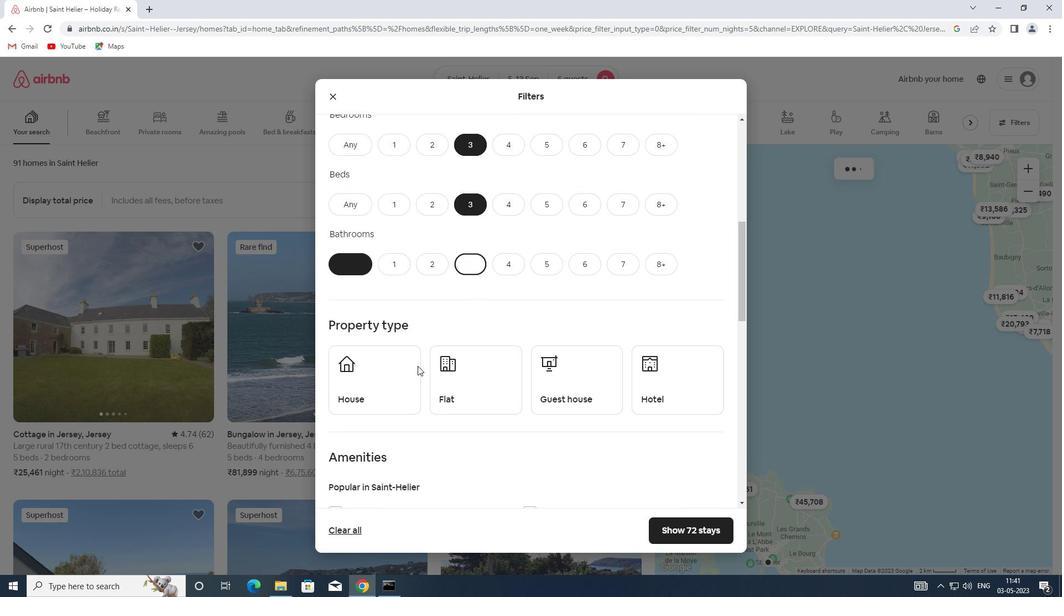 
Action: Mouse pressed left at (375, 387)
Screenshot: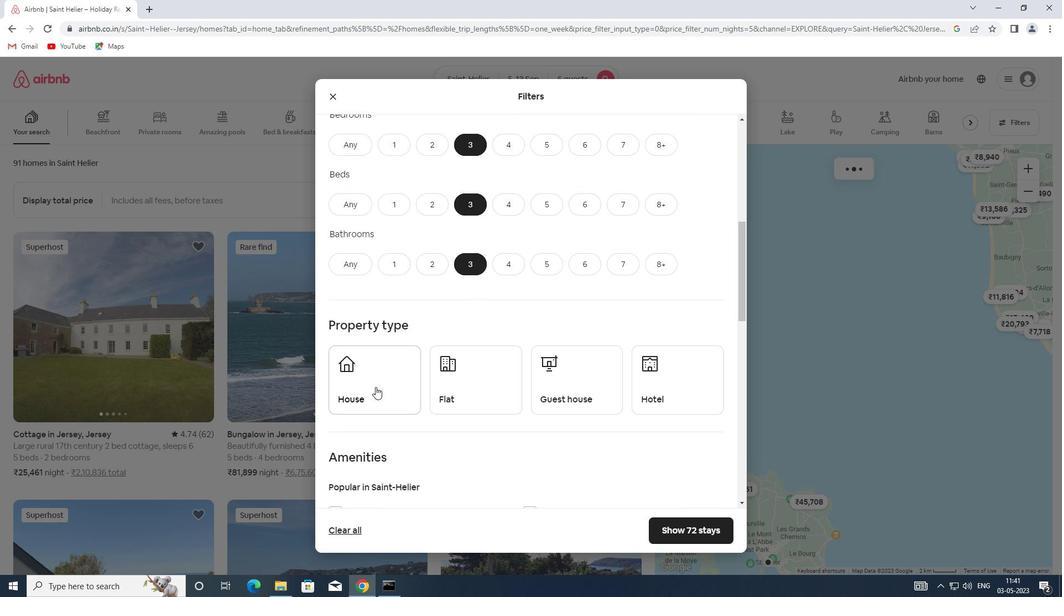 
Action: Mouse moved to (434, 386)
Screenshot: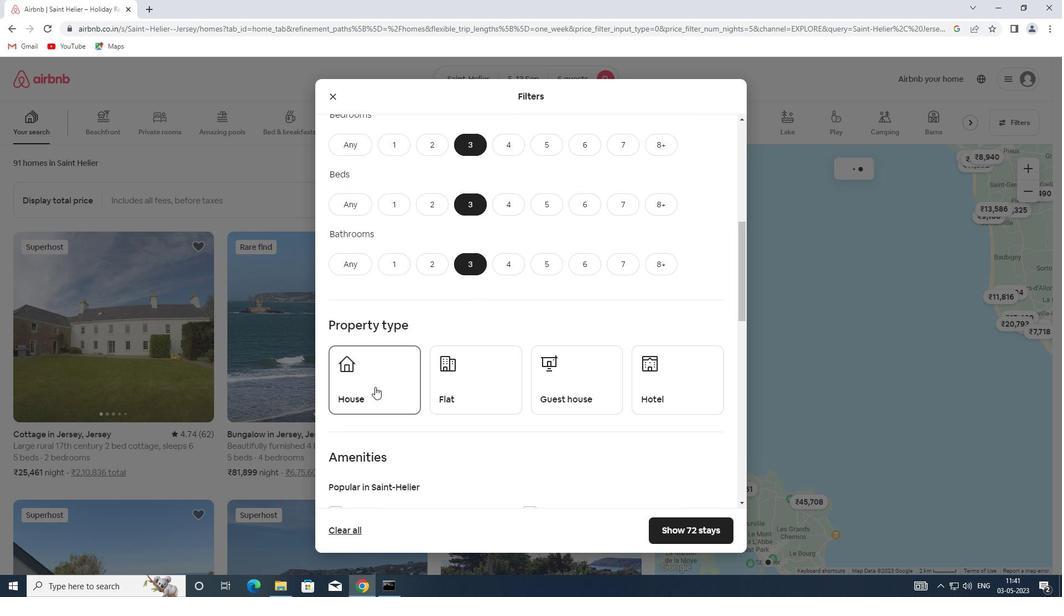 
Action: Mouse pressed left at (434, 386)
Screenshot: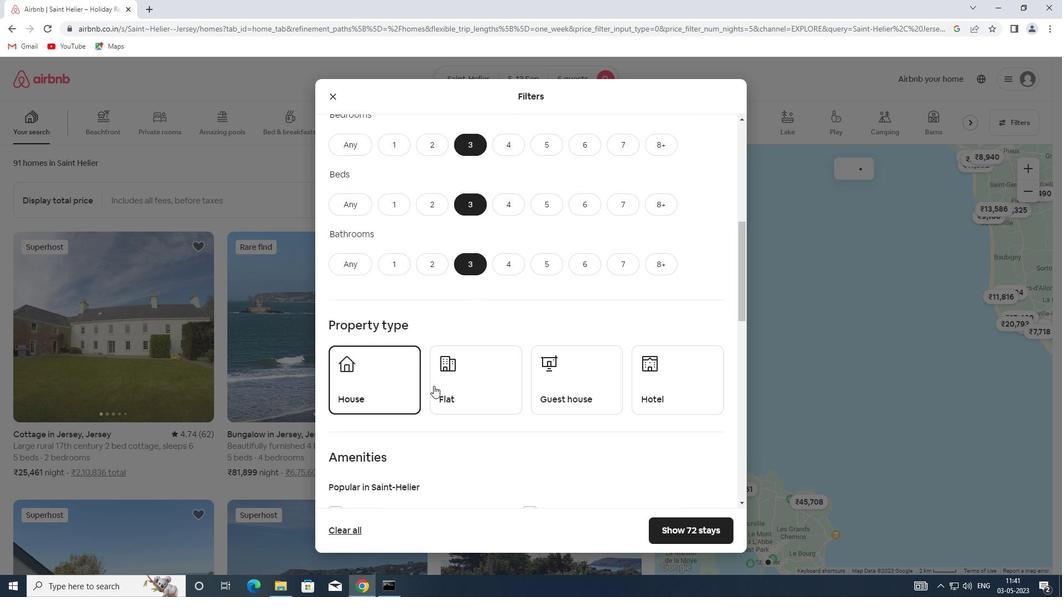 
Action: Mouse moved to (556, 386)
Screenshot: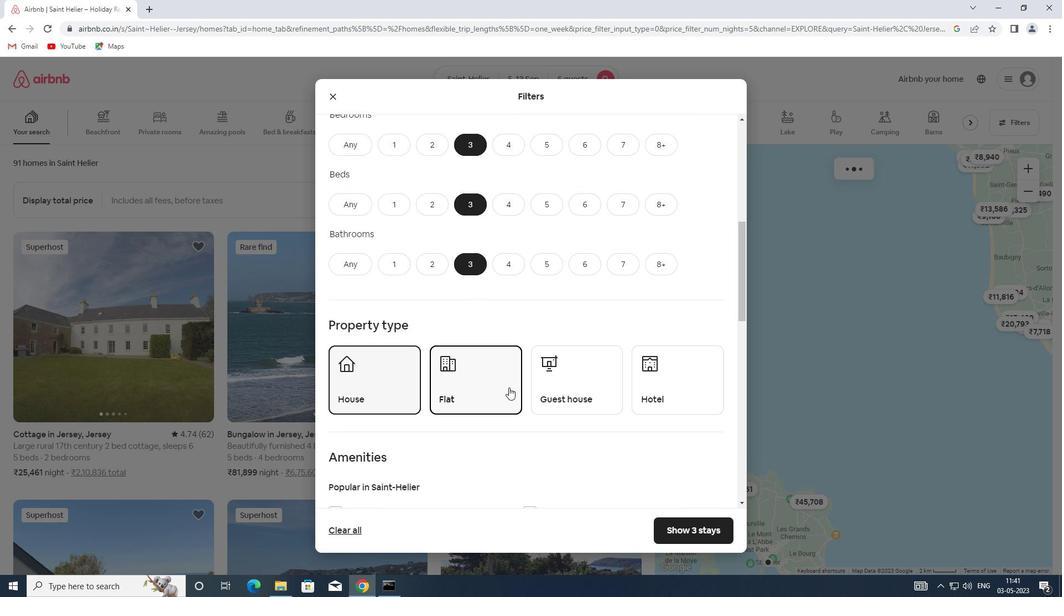 
Action: Mouse pressed left at (556, 386)
Screenshot: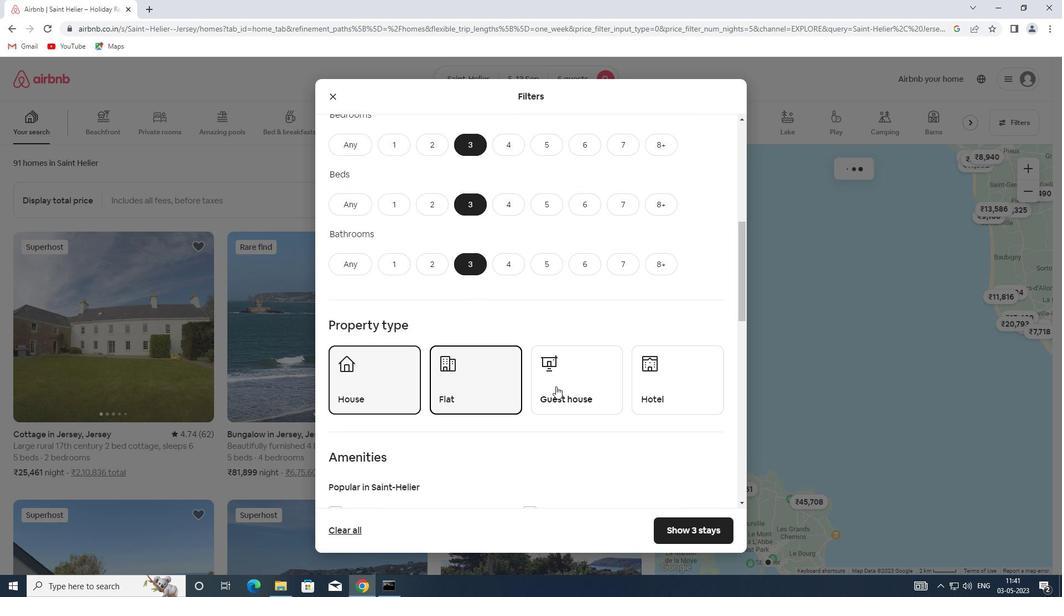 
Action: Mouse moved to (557, 385)
Screenshot: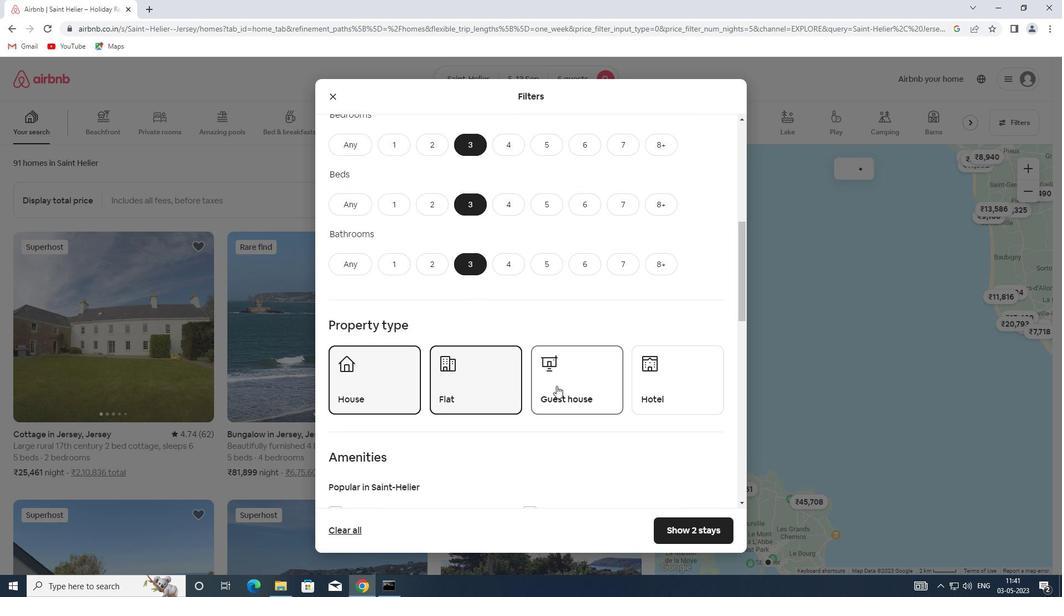 
Action: Mouse scrolled (557, 385) with delta (0, 0)
Screenshot: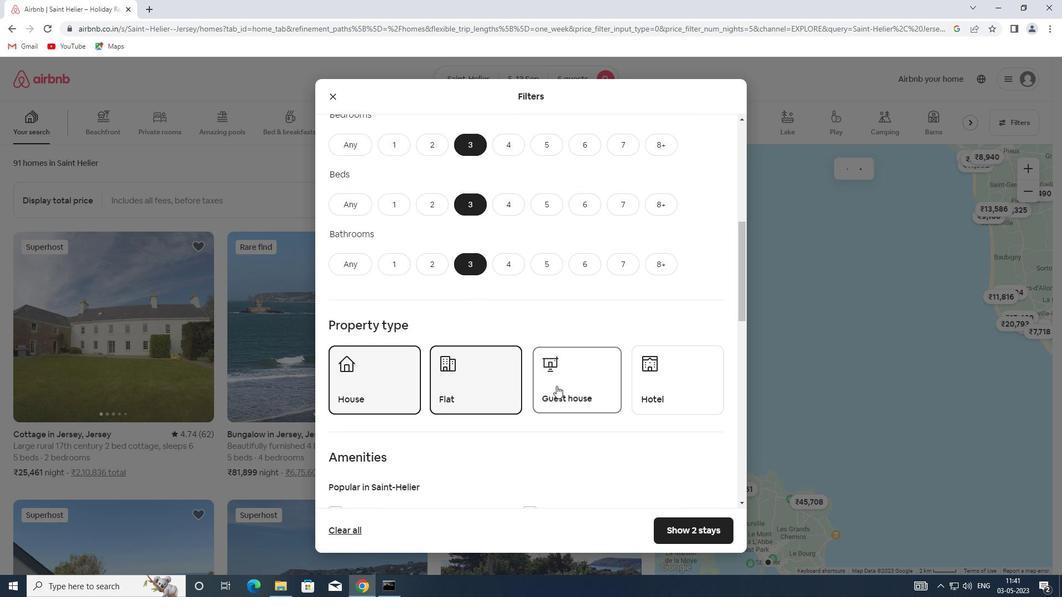 
Action: Mouse scrolled (557, 385) with delta (0, 0)
Screenshot: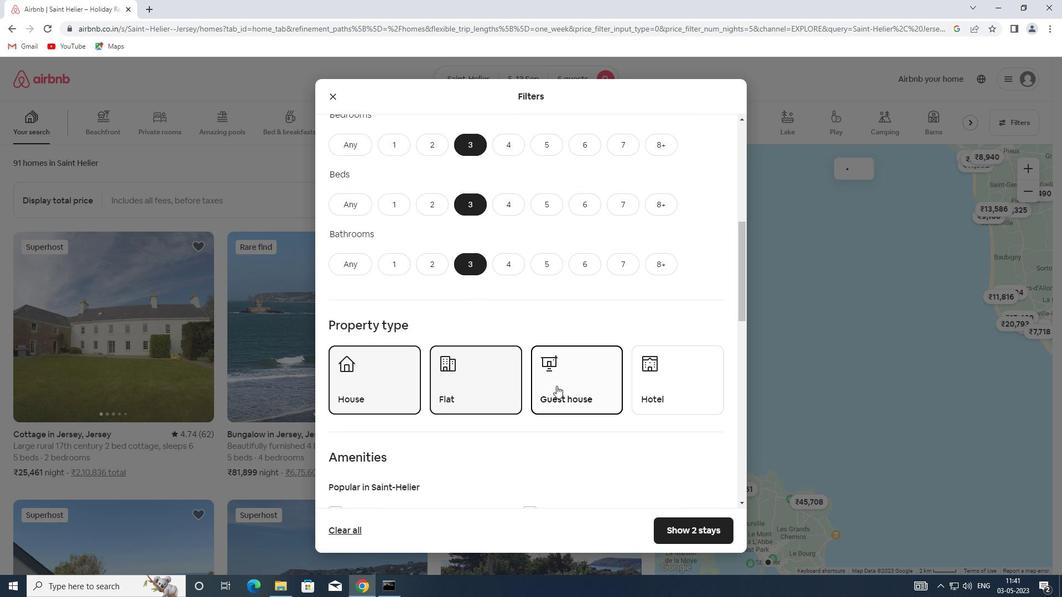 
Action: Mouse scrolled (557, 385) with delta (0, 0)
Screenshot: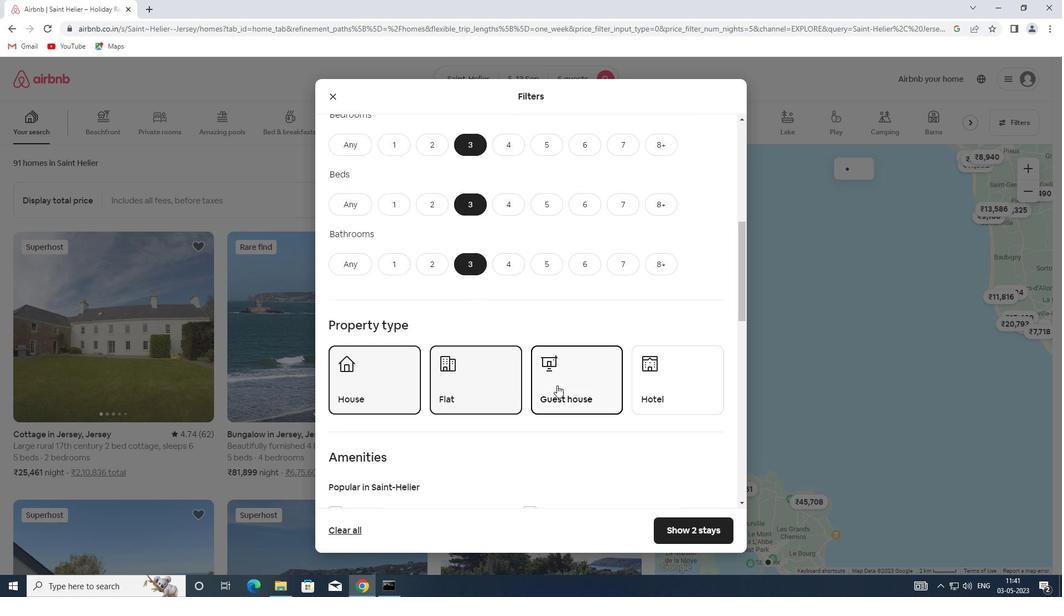 
Action: Mouse moved to (403, 347)
Screenshot: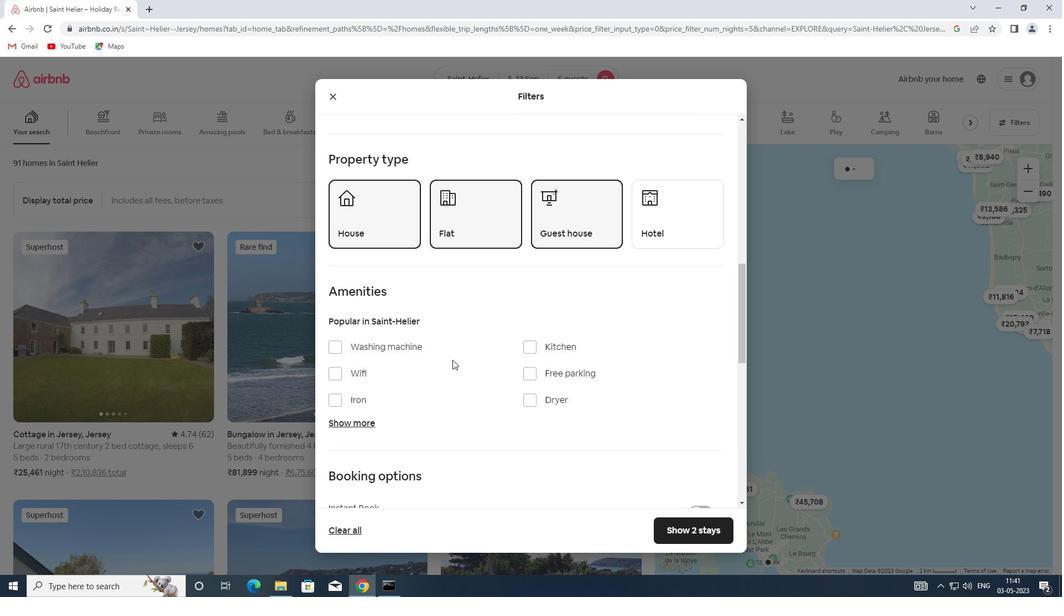 
Action: Mouse pressed left at (403, 347)
Screenshot: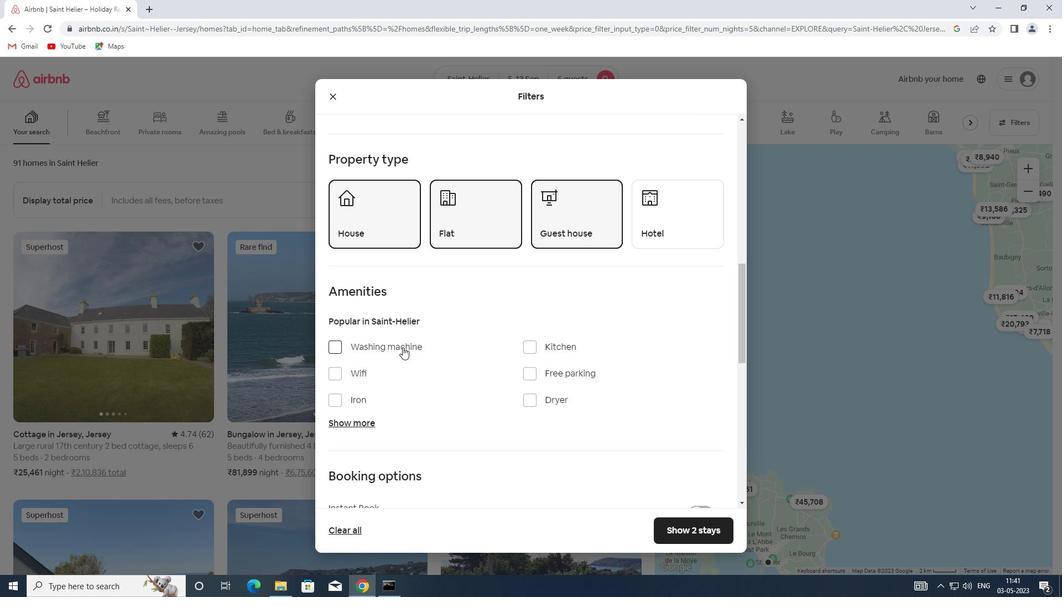 
Action: Mouse scrolled (403, 347) with delta (0, 0)
Screenshot: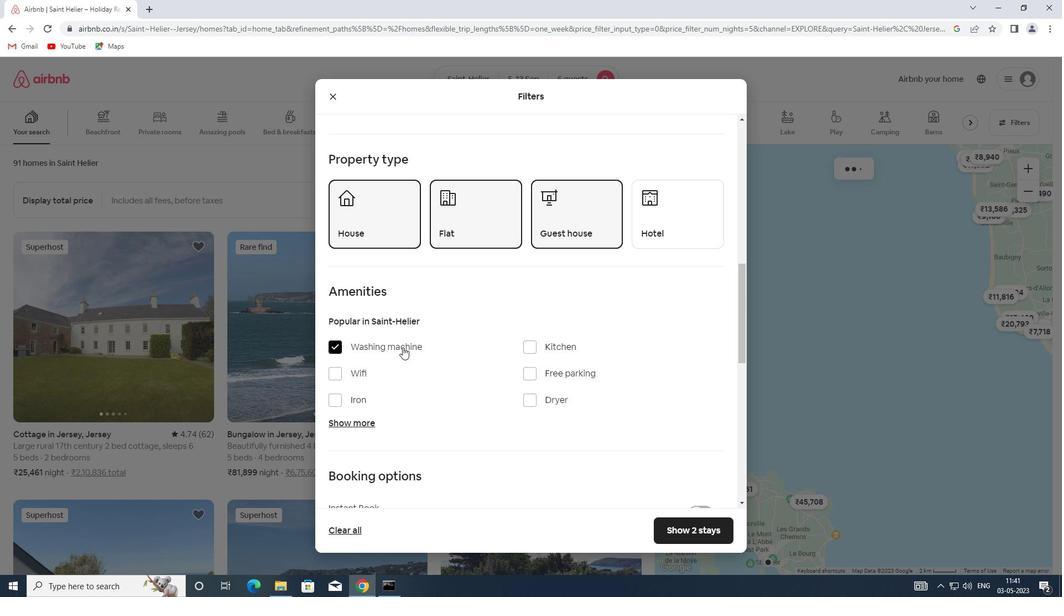 
Action: Mouse scrolled (403, 347) with delta (0, 0)
Screenshot: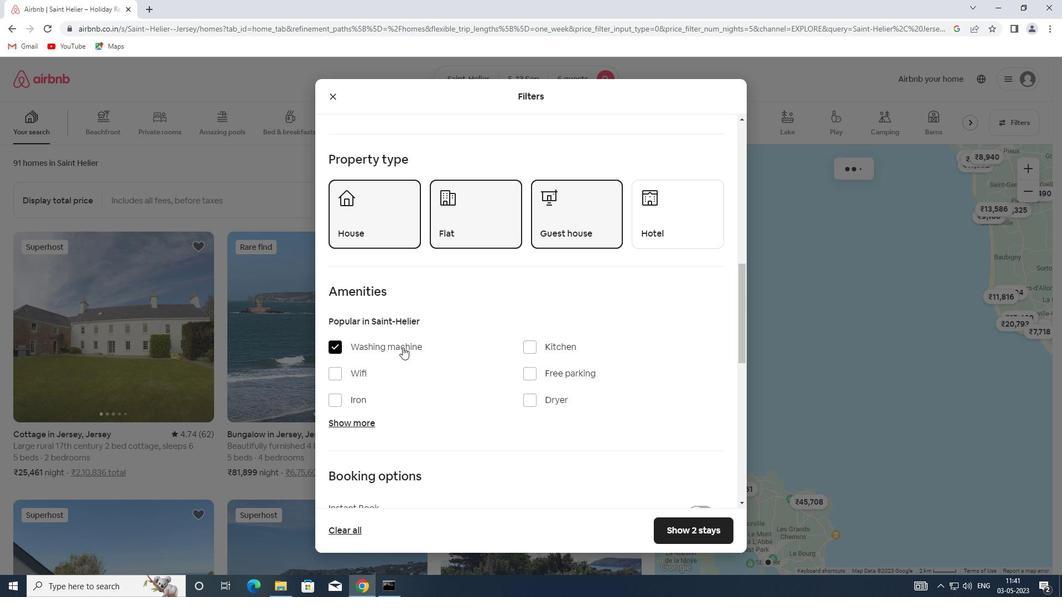
Action: Mouse scrolled (403, 347) with delta (0, 0)
Screenshot: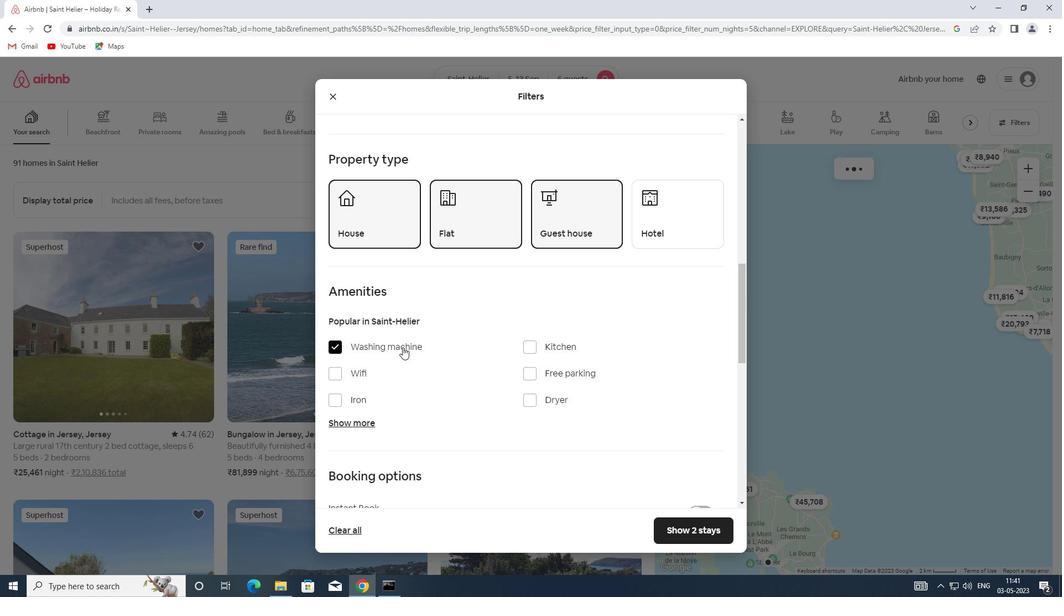 
Action: Mouse scrolled (403, 347) with delta (0, 0)
Screenshot: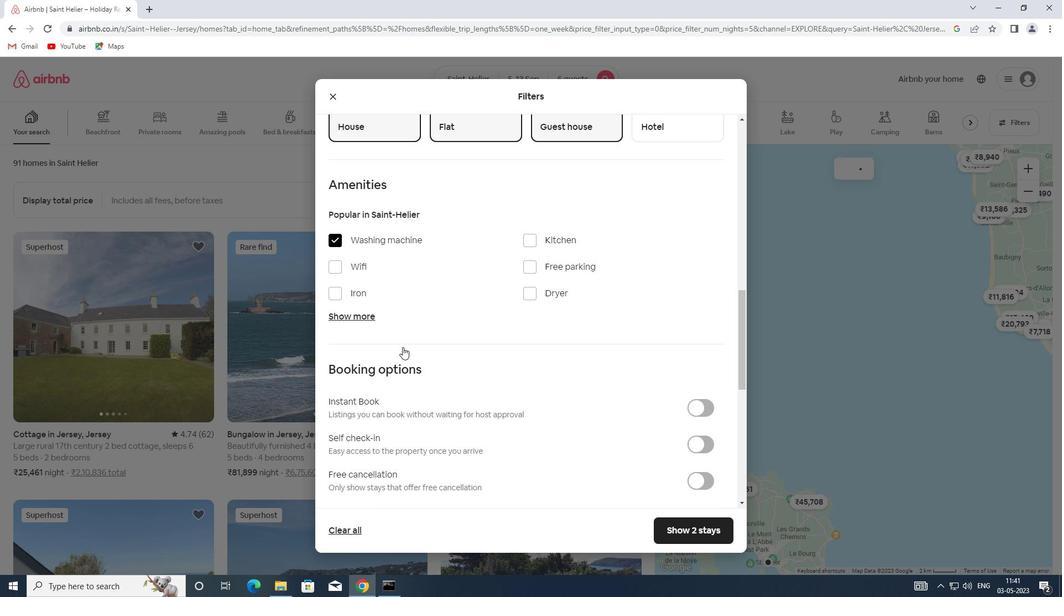 
Action: Mouse scrolled (403, 347) with delta (0, 0)
Screenshot: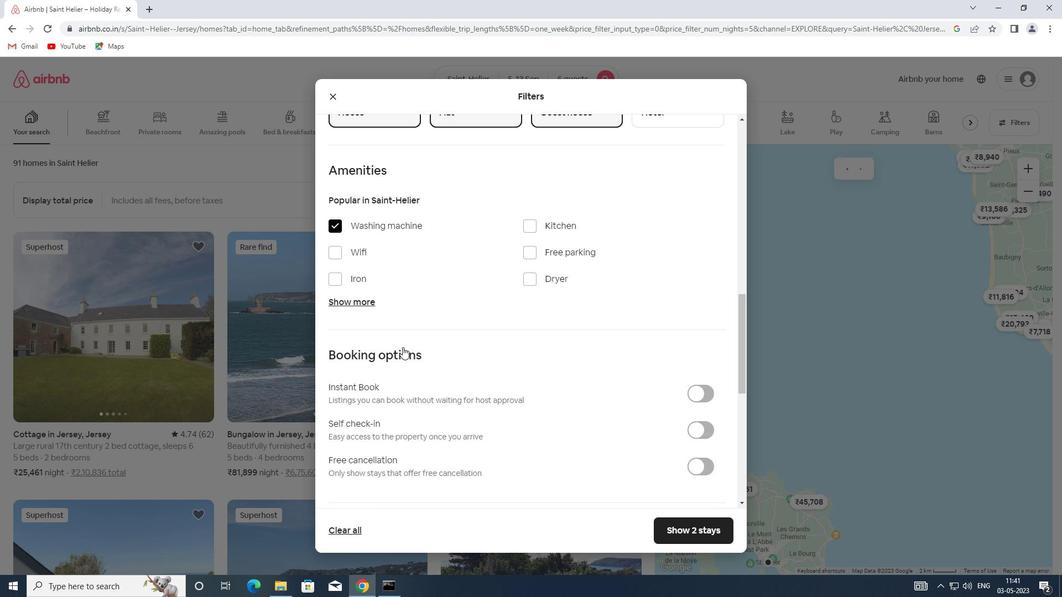 
Action: Mouse moved to (695, 282)
Screenshot: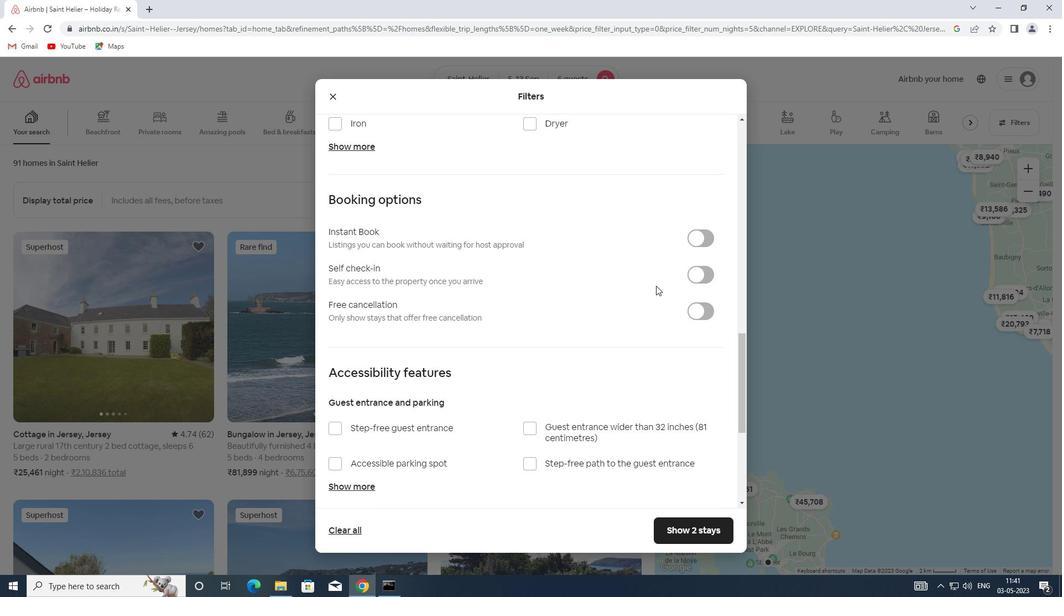 
Action: Mouse pressed left at (695, 282)
Screenshot: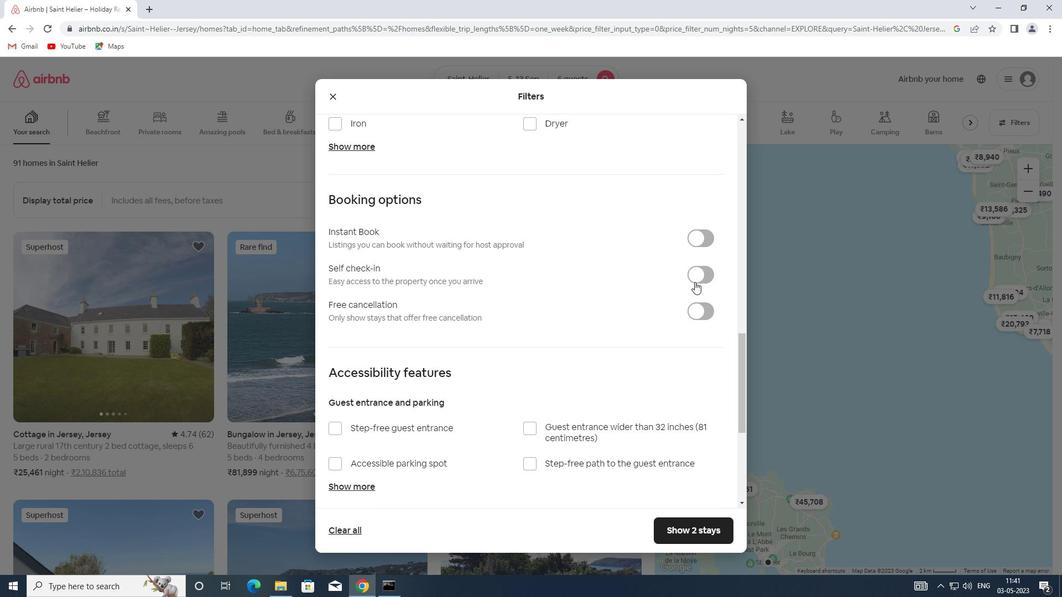 
Action: Mouse moved to (634, 302)
Screenshot: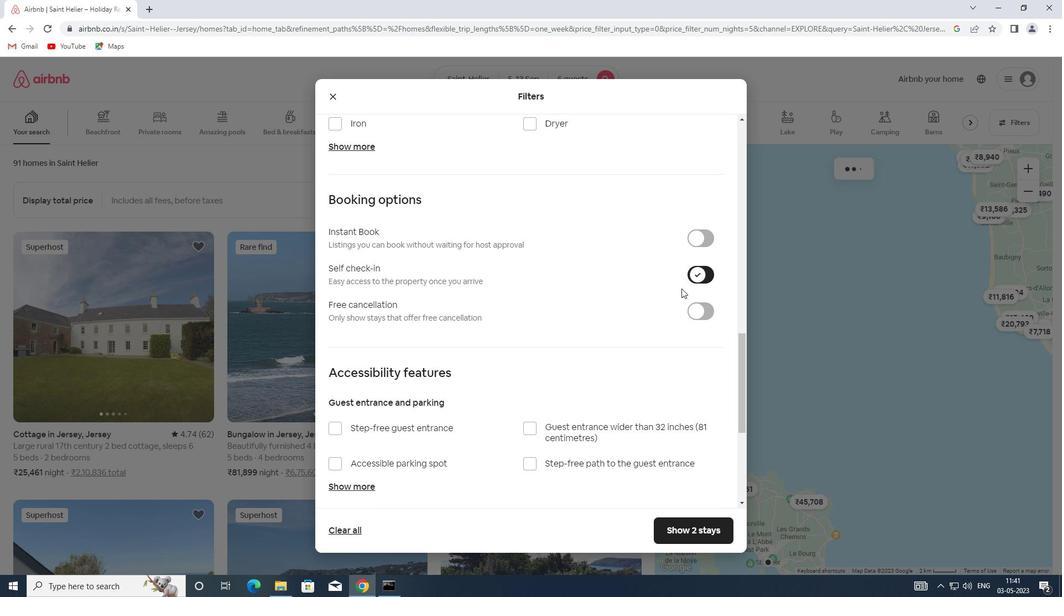 
Action: Mouse scrolled (634, 302) with delta (0, 0)
Screenshot: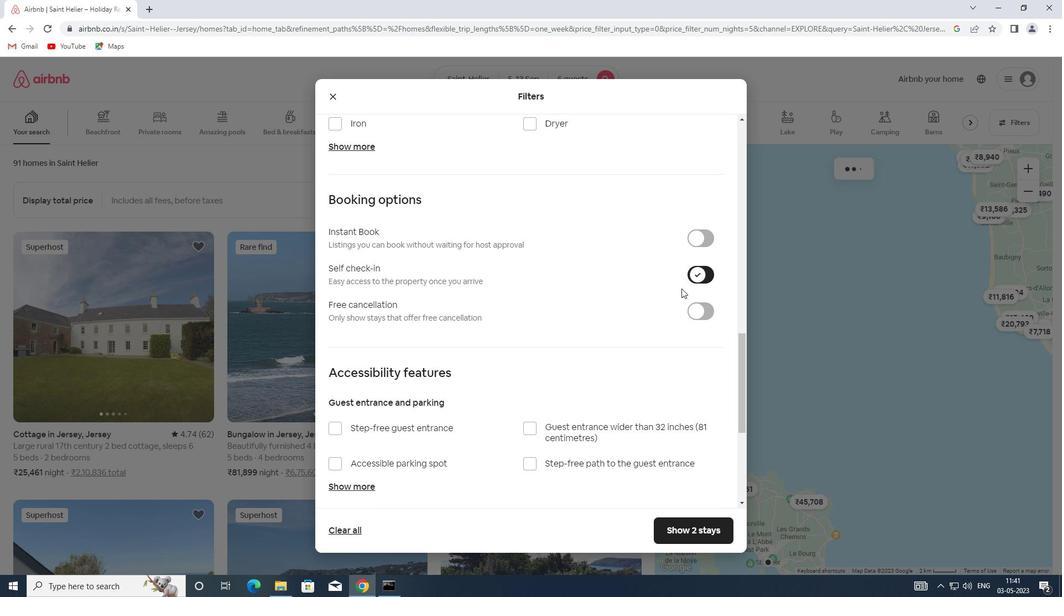 
Action: Mouse scrolled (634, 302) with delta (0, 0)
Screenshot: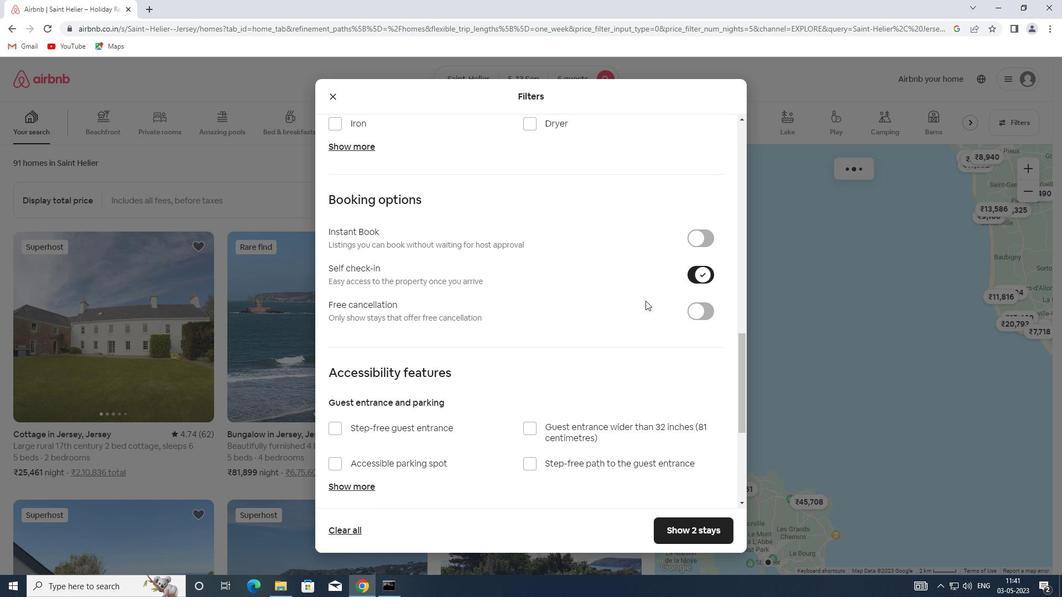 
Action: Mouse scrolled (634, 302) with delta (0, 0)
Screenshot: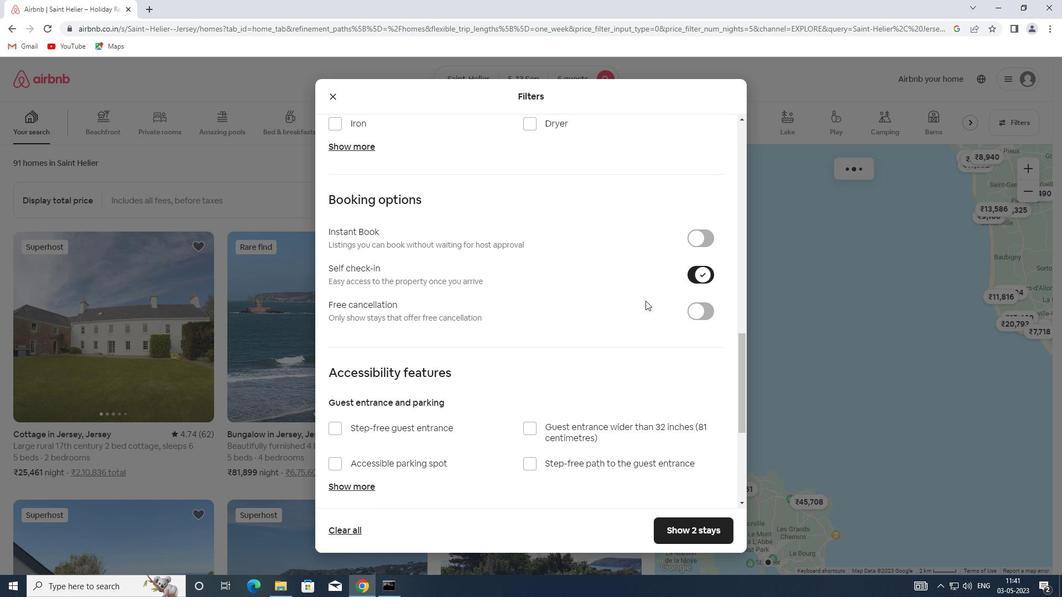 
Action: Mouse moved to (599, 307)
Screenshot: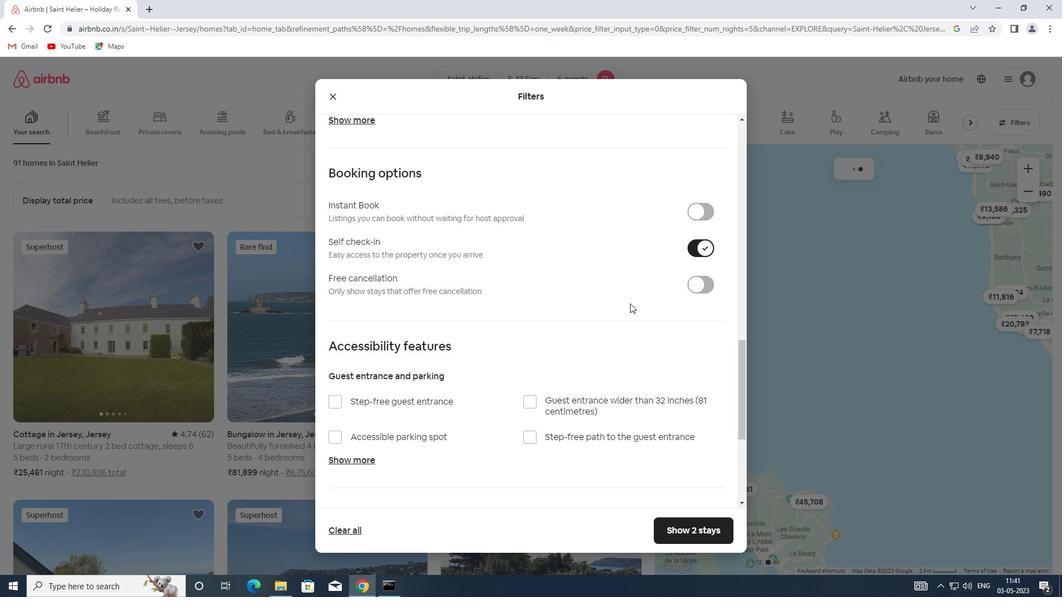 
Action: Mouse scrolled (599, 306) with delta (0, 0)
Screenshot: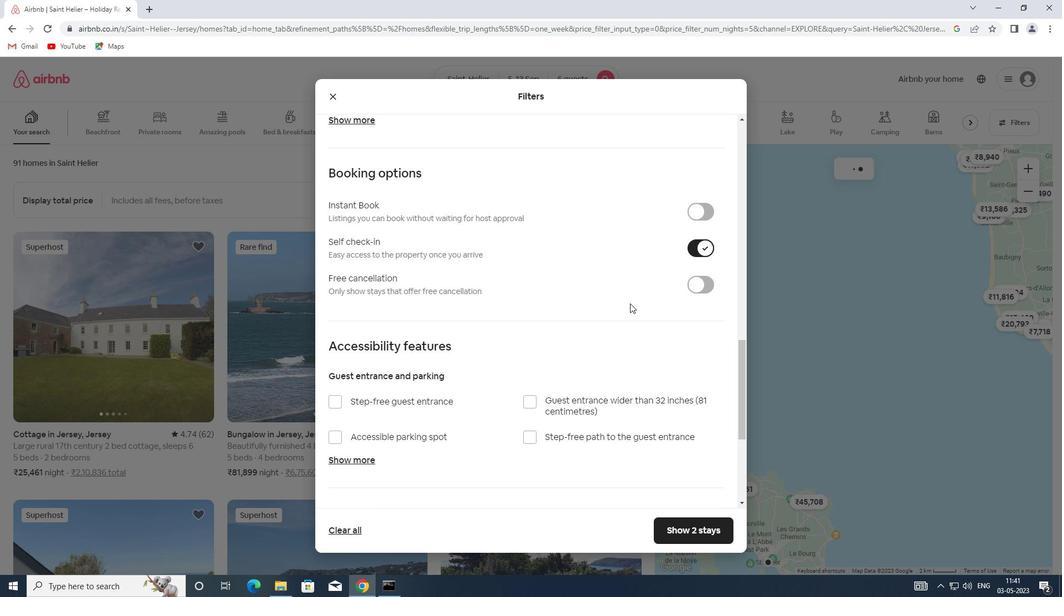 
Action: Mouse scrolled (599, 306) with delta (0, 0)
Screenshot: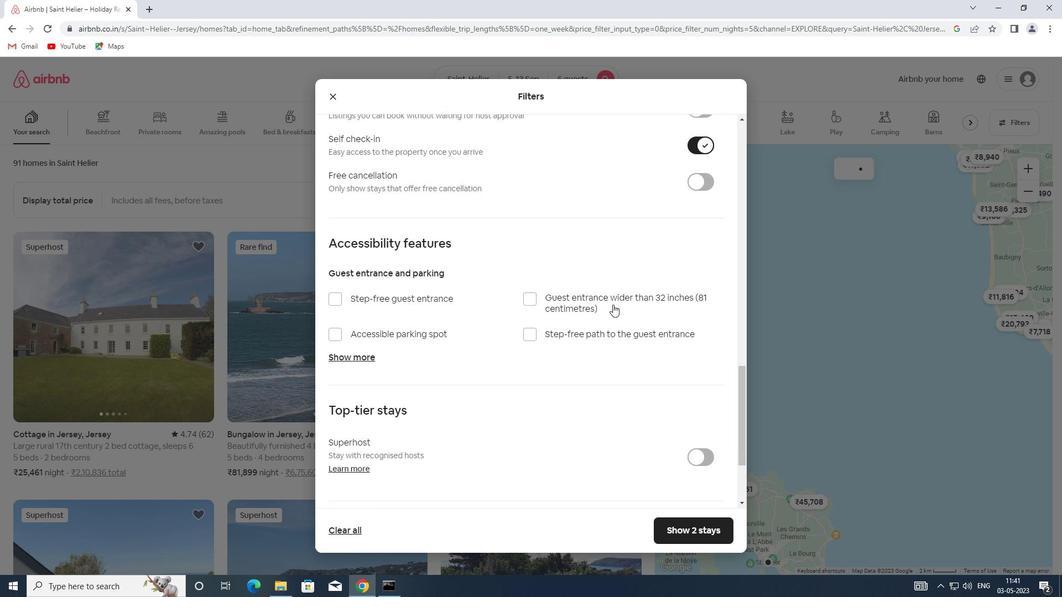 
Action: Mouse scrolled (599, 306) with delta (0, 0)
Screenshot: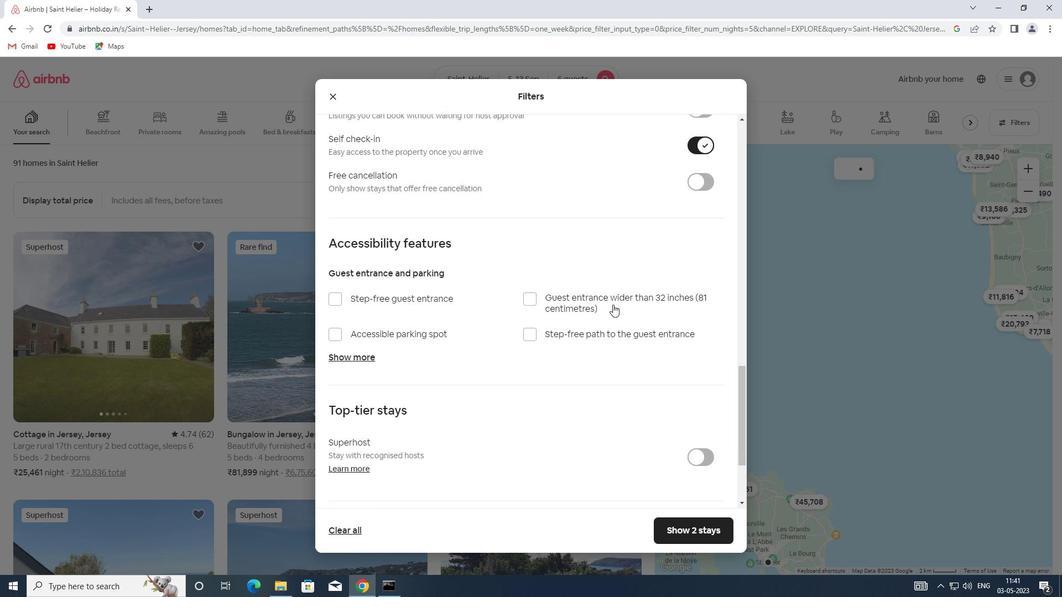 
Action: Mouse scrolled (599, 306) with delta (0, 0)
Screenshot: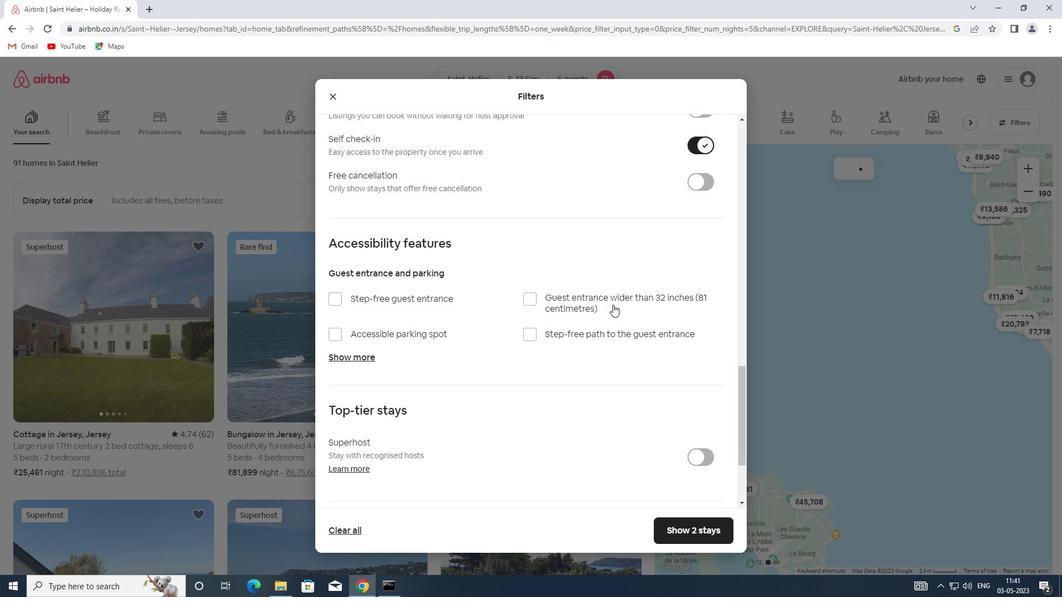 
Action: Mouse moved to (343, 430)
Screenshot: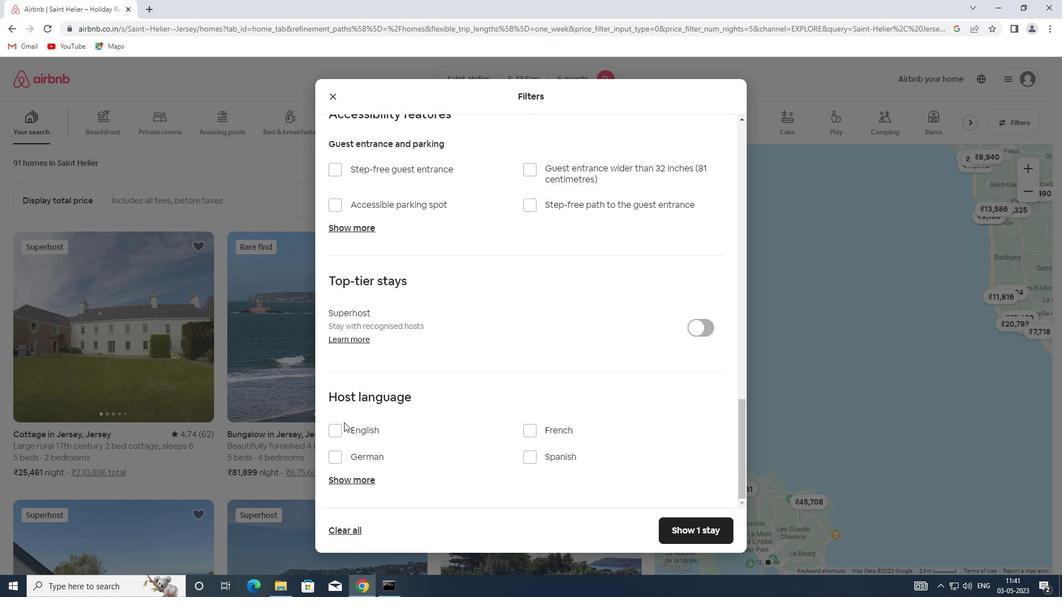 
Action: Mouse pressed left at (343, 430)
Screenshot: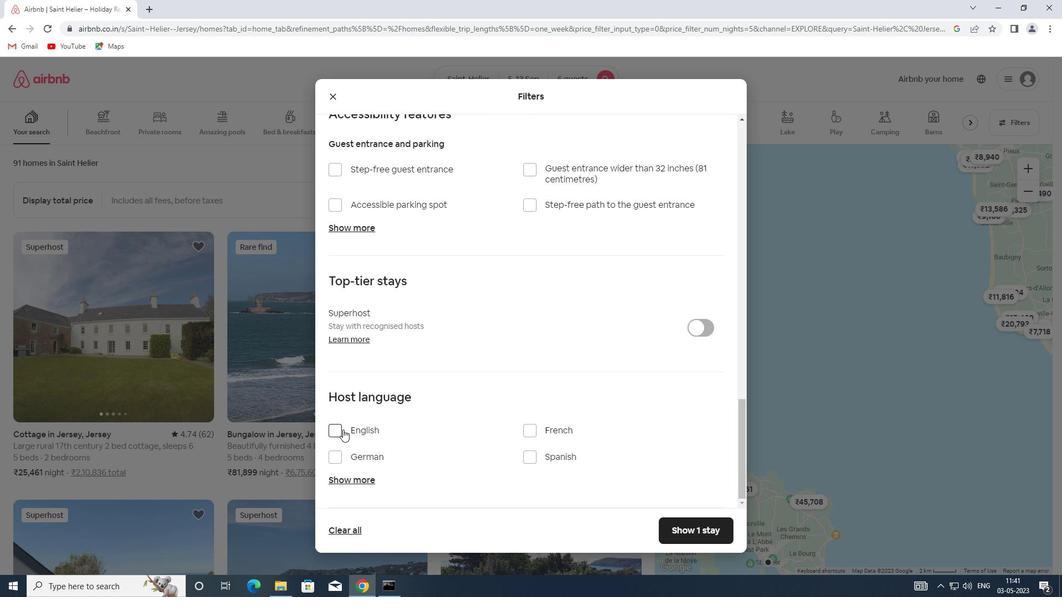 
Action: Mouse moved to (680, 530)
Screenshot: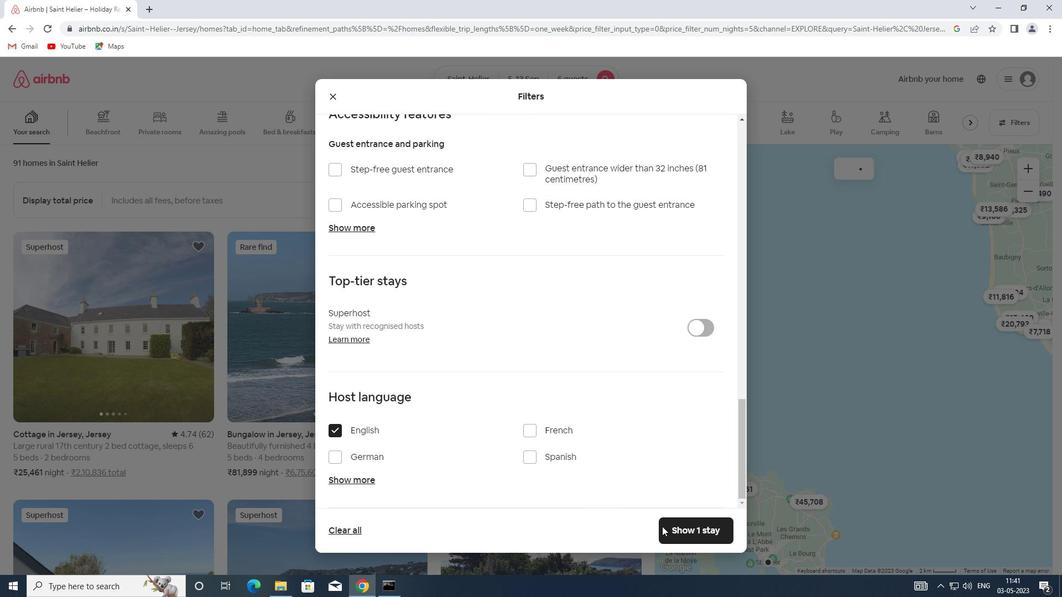 
Action: Mouse pressed left at (680, 530)
Screenshot: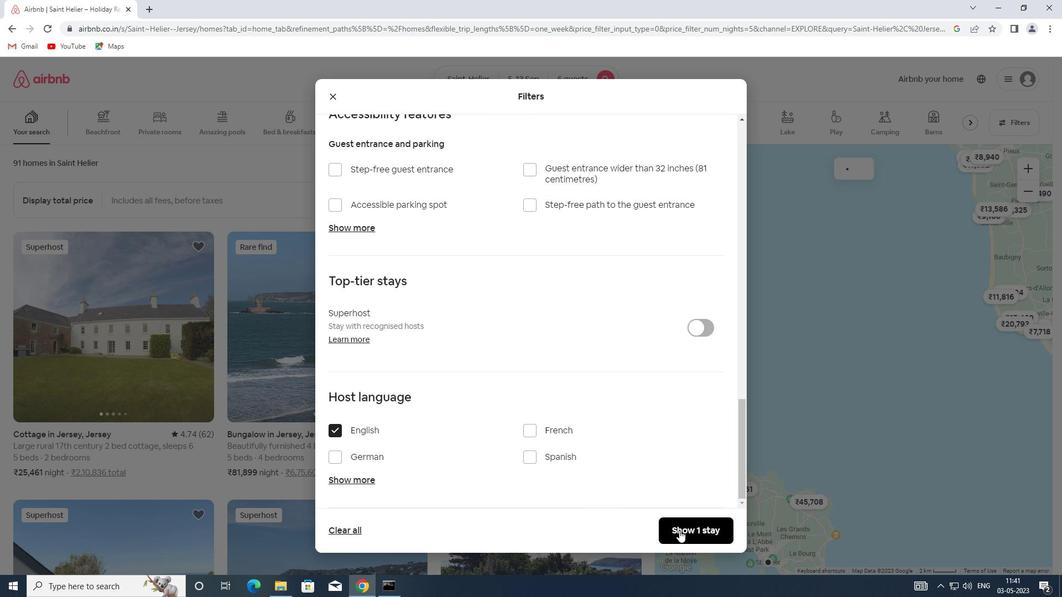 
Action: Mouse moved to (681, 528)
Screenshot: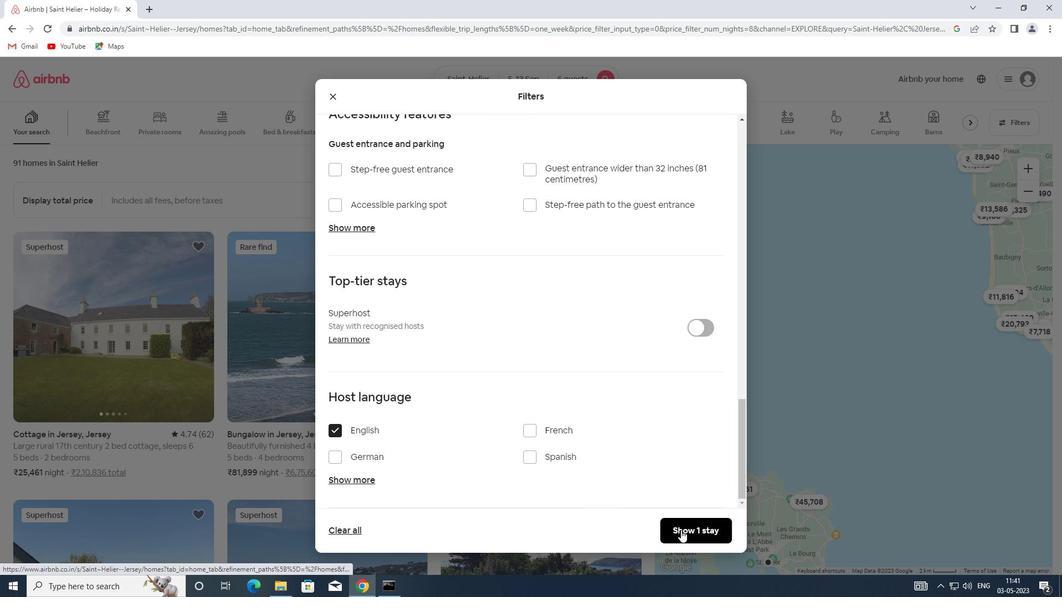 
